 Task: Look for space in Newton Abbot, United Kingdom from 2nd June, 2023 to 9th June, 2023 for 5 adults in price range Rs.7000 to Rs.13000. Place can be shared room with 2 bedrooms having 5 beds and 2 bathrooms. Property type can be house, flat, guest house. Booking option can be shelf check-in. Required host language is English.
Action: Mouse moved to (479, 110)
Screenshot: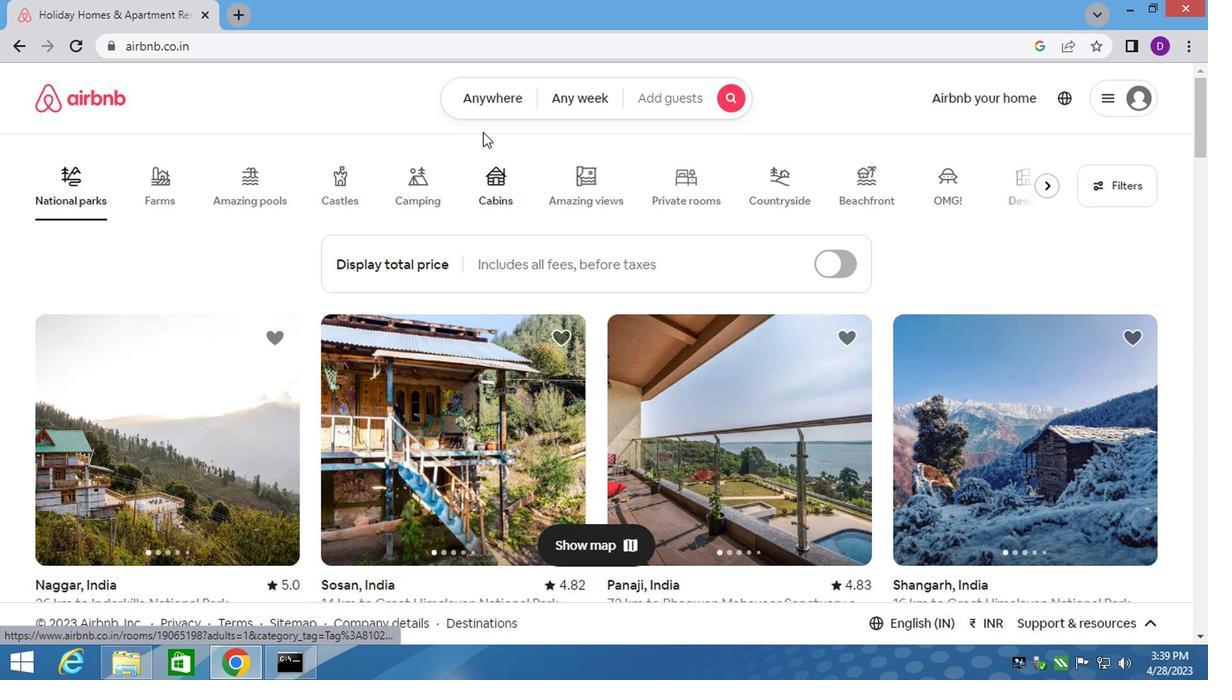 
Action: Mouse pressed left at (479, 110)
Screenshot: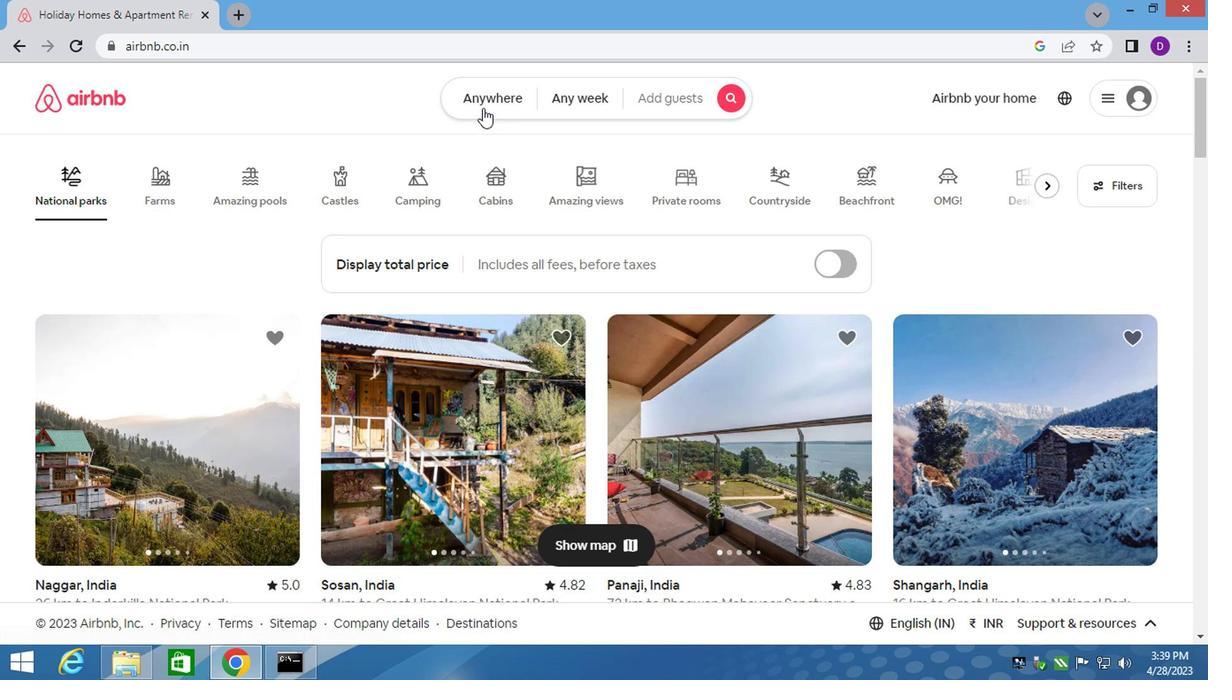 
Action: Mouse moved to (290, 176)
Screenshot: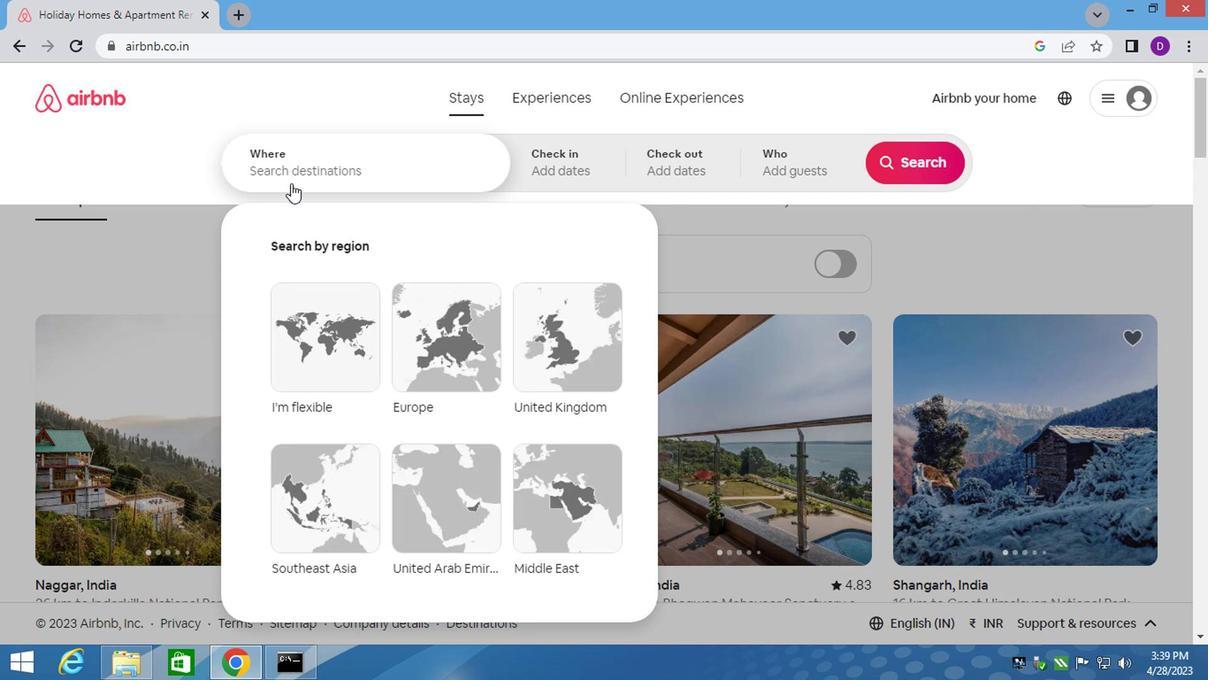 
Action: Mouse pressed left at (290, 176)
Screenshot: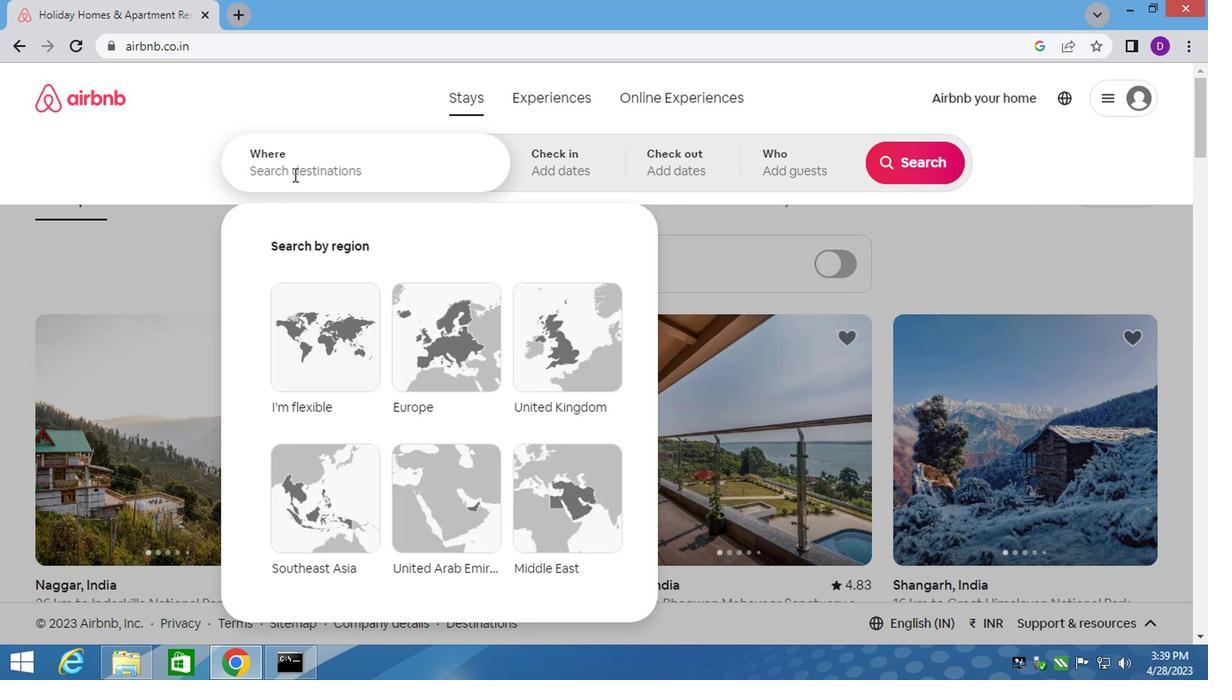 
Action: Mouse moved to (290, 176)
Screenshot: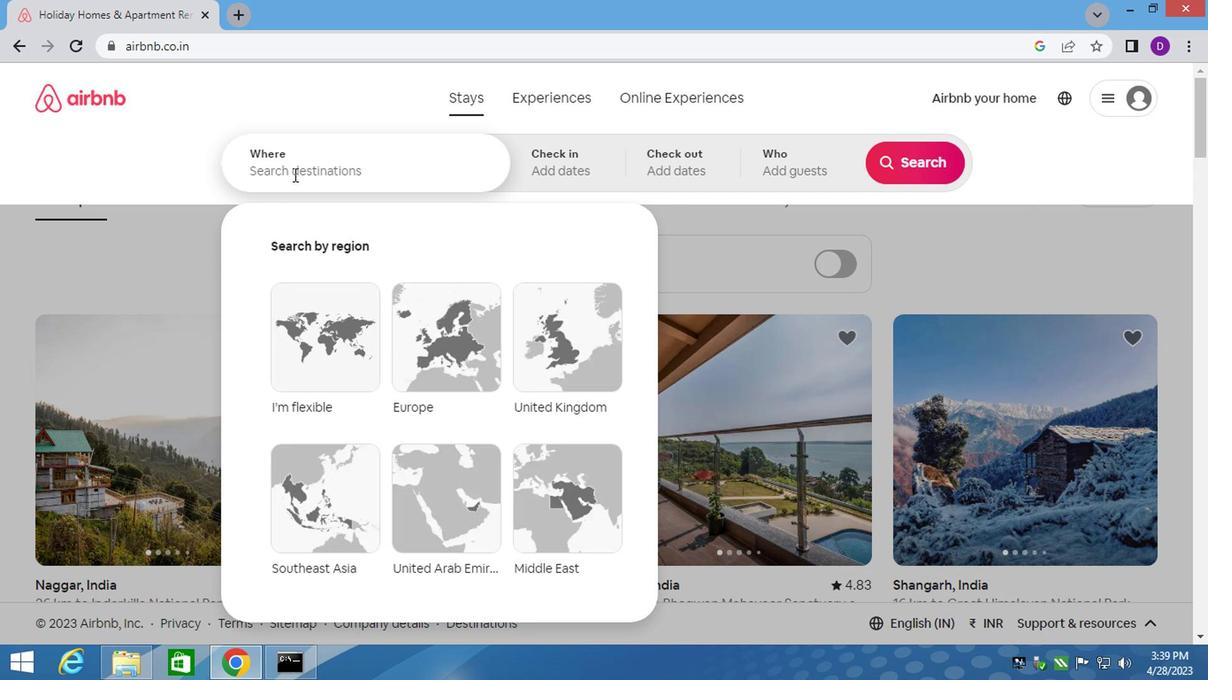 
Action: Key pressed newton<Key.space>abbot,<Key.space>united<Key.down><Key.enter>
Screenshot: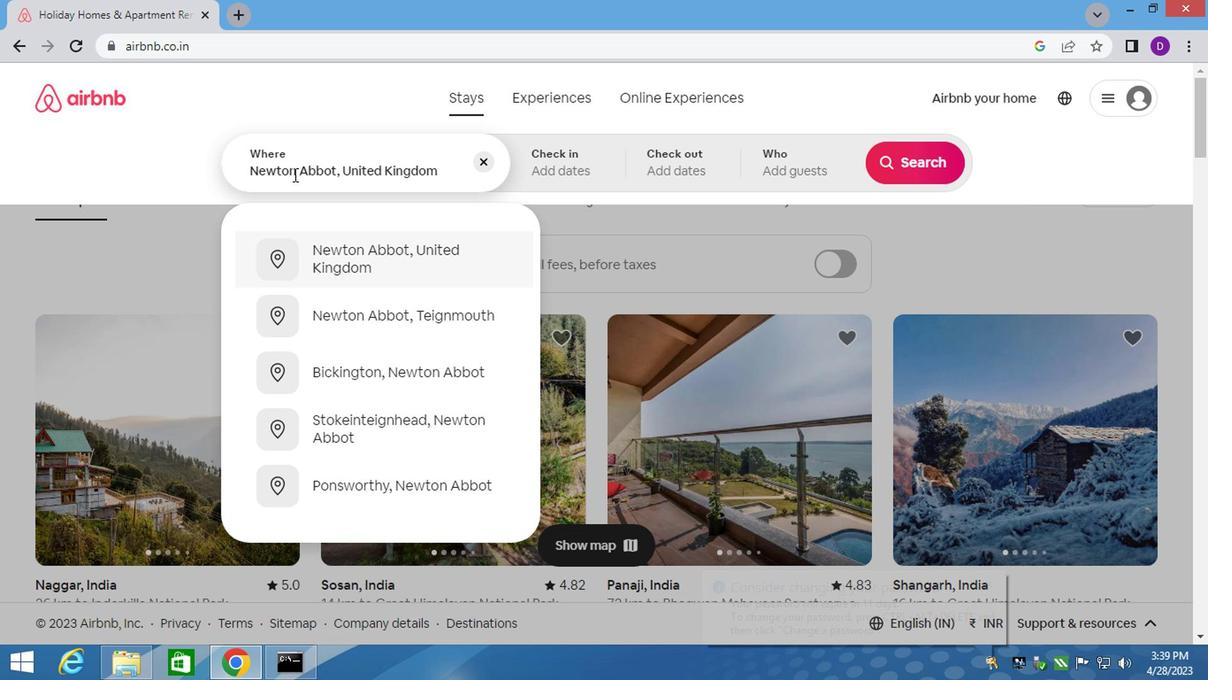 
Action: Mouse moved to (906, 307)
Screenshot: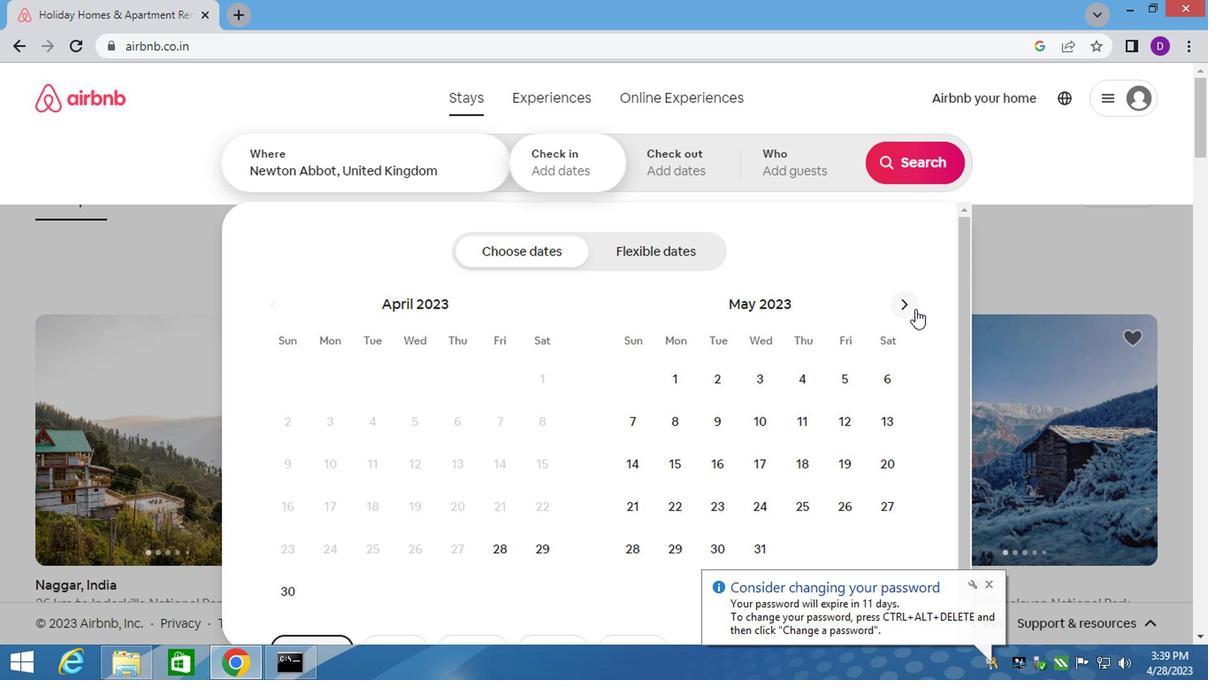 
Action: Mouse pressed left at (906, 307)
Screenshot: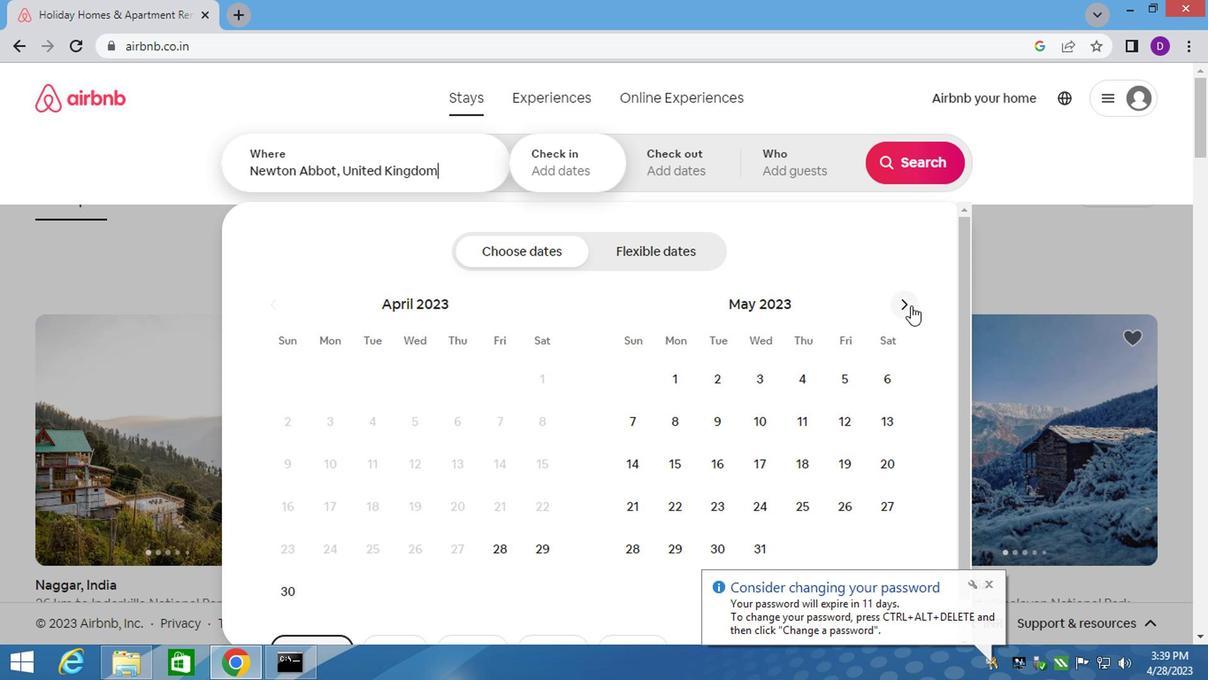 
Action: Mouse moved to (839, 369)
Screenshot: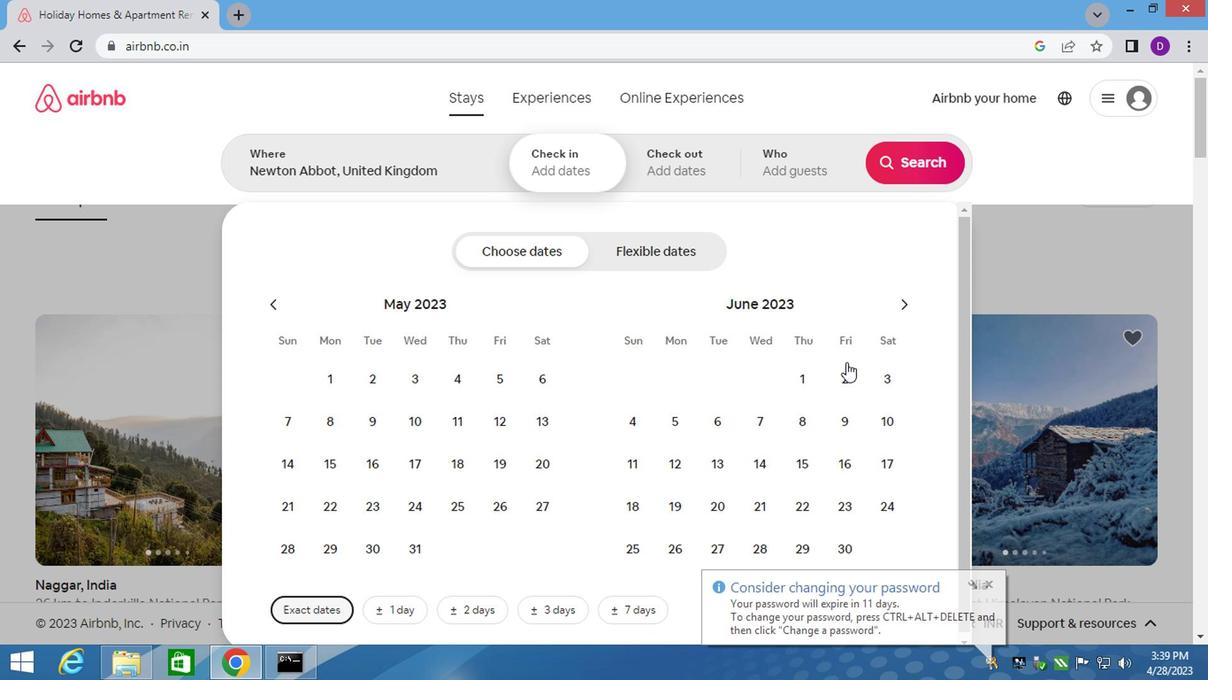 
Action: Mouse pressed left at (839, 369)
Screenshot: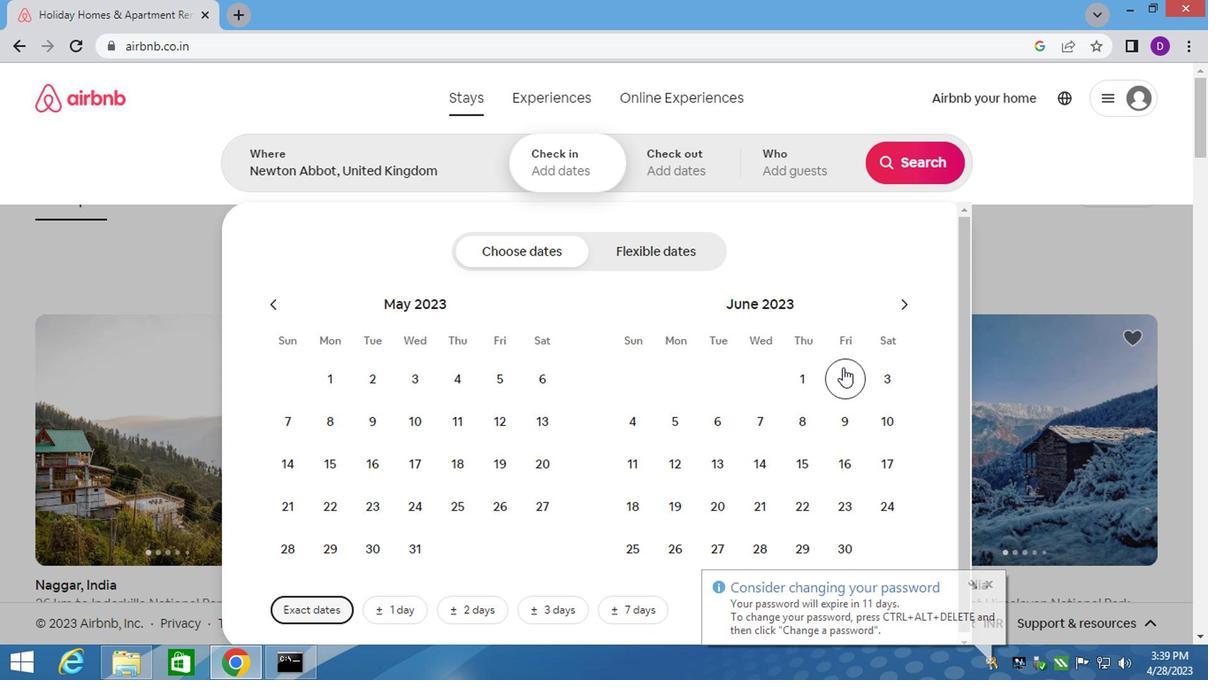 
Action: Mouse moved to (837, 415)
Screenshot: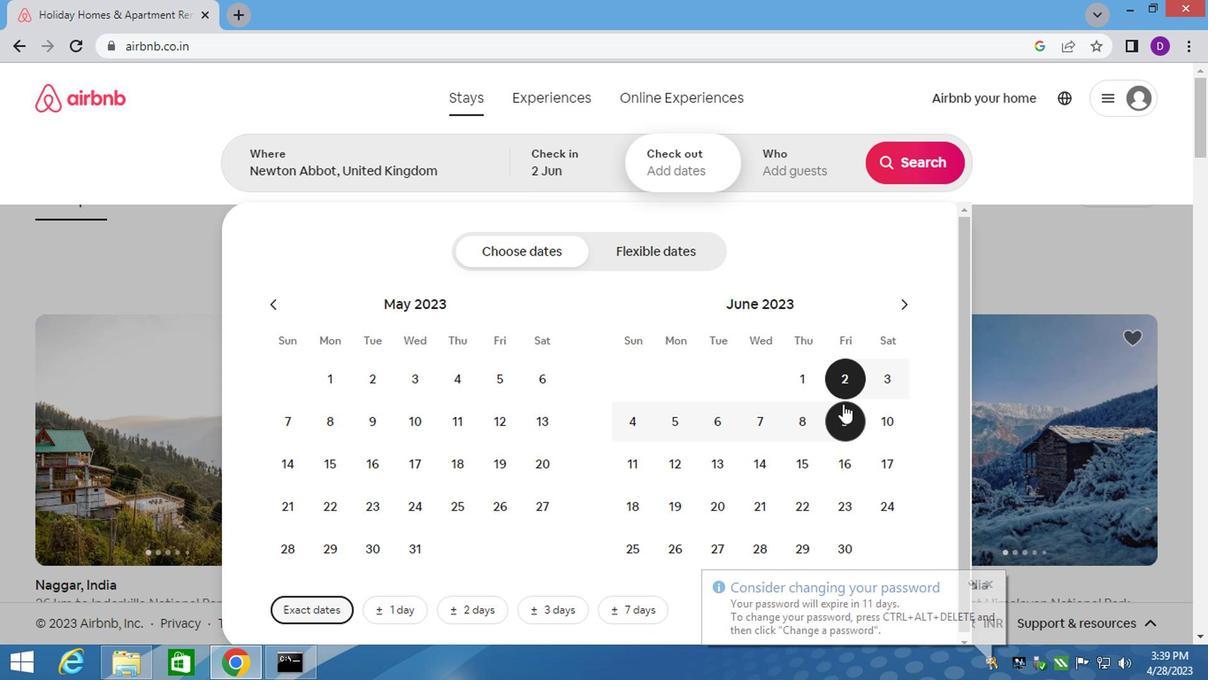
Action: Mouse pressed left at (837, 415)
Screenshot: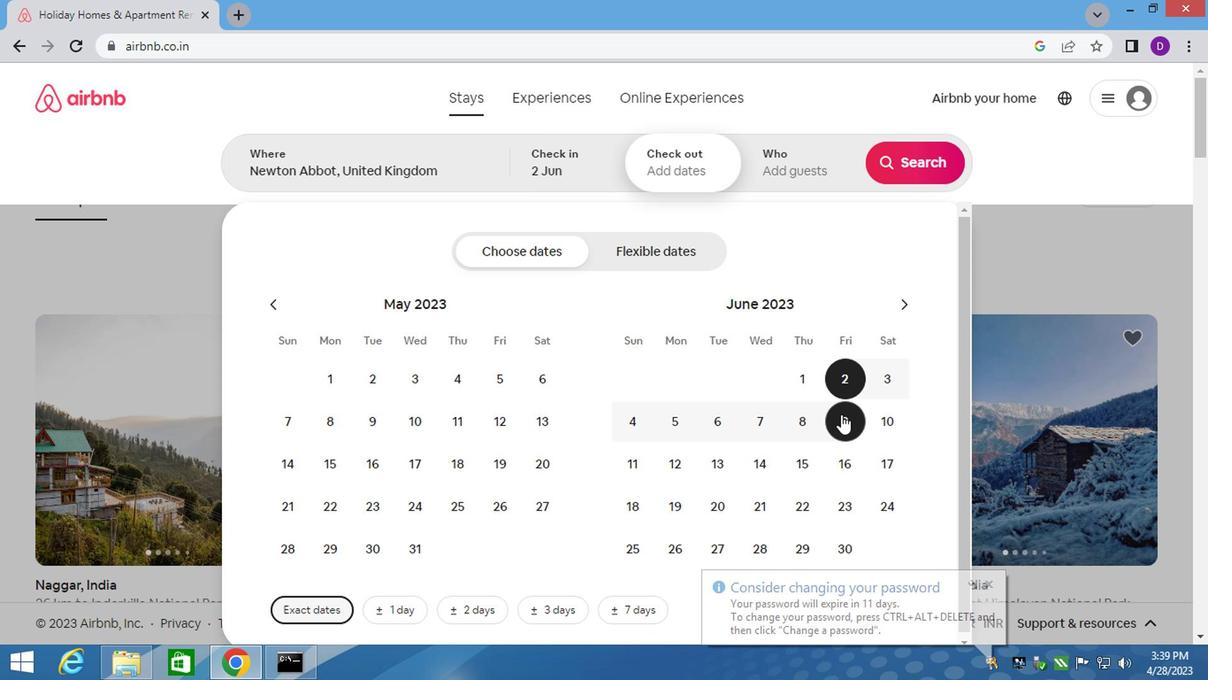 
Action: Mouse moved to (783, 175)
Screenshot: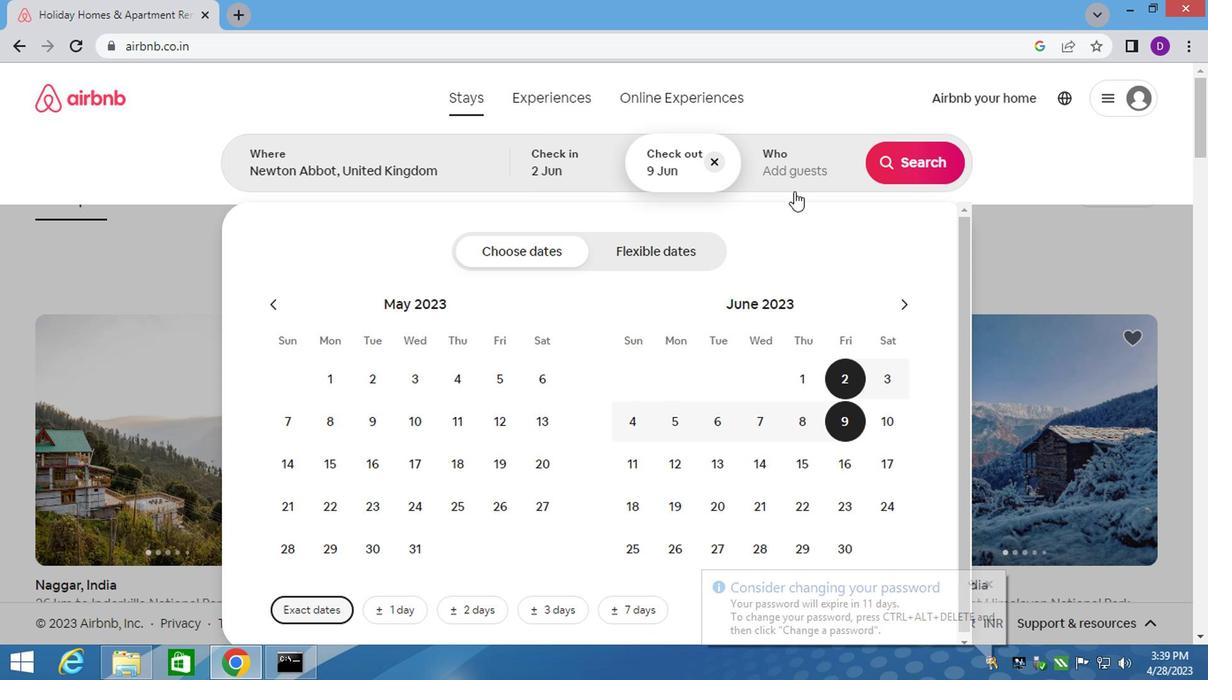 
Action: Mouse pressed left at (783, 175)
Screenshot: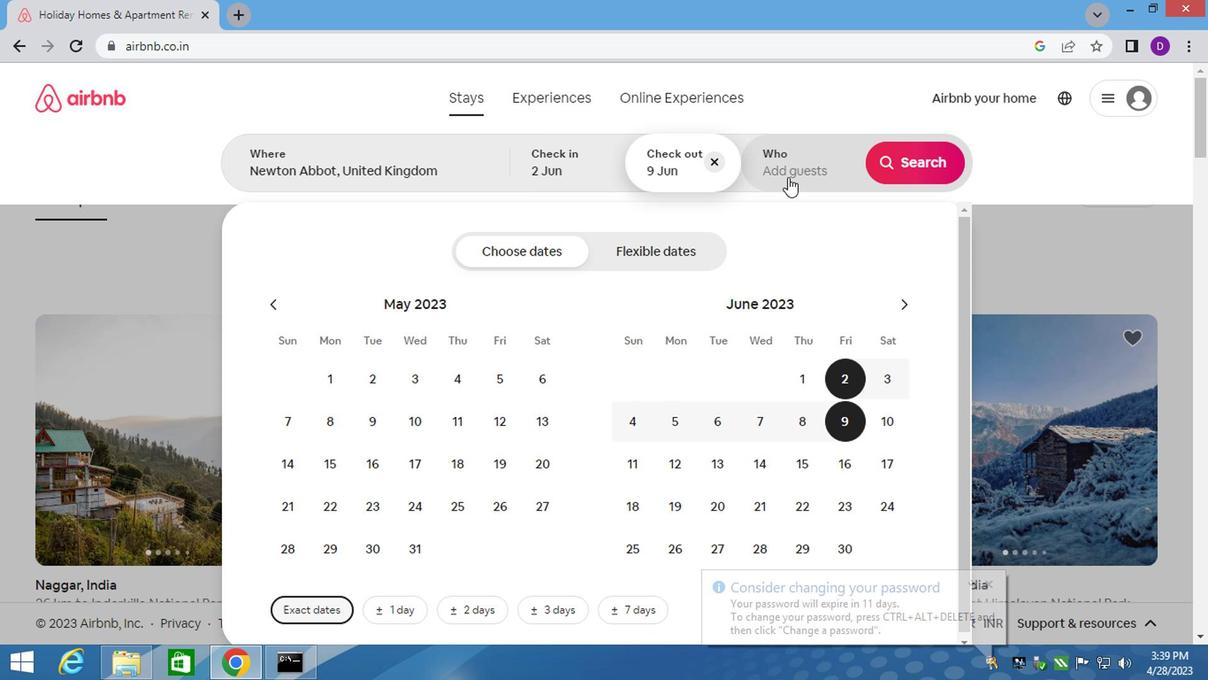 
Action: Mouse moved to (915, 256)
Screenshot: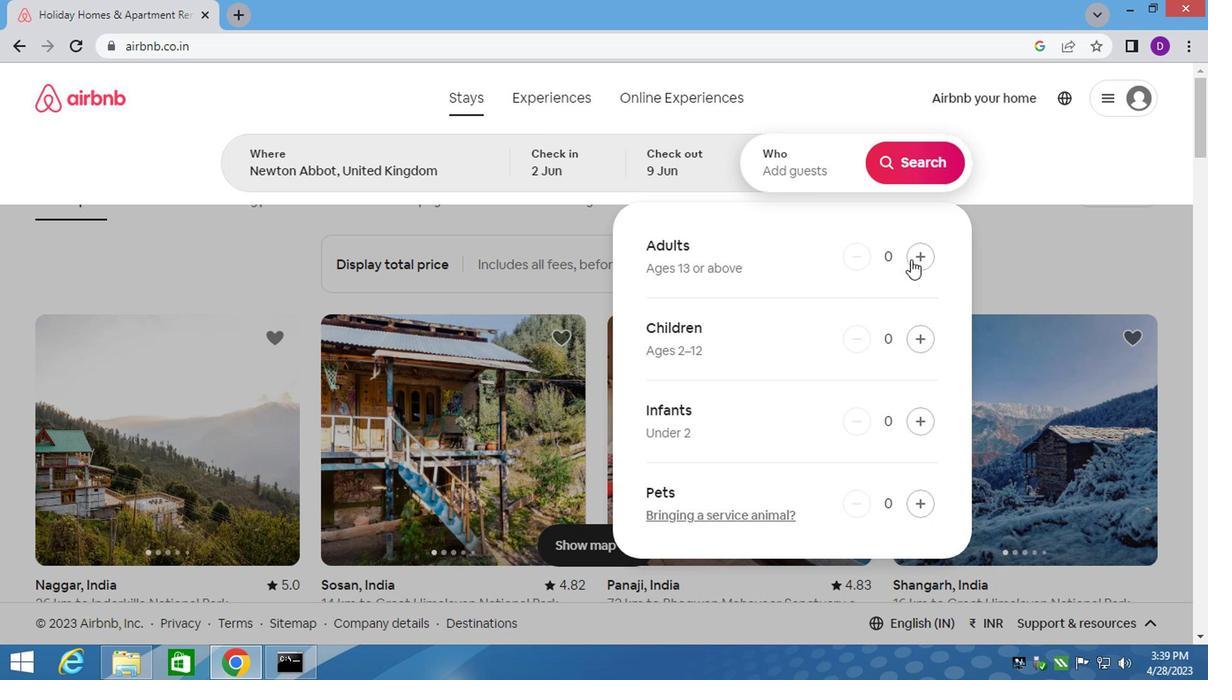 
Action: Mouse pressed left at (915, 256)
Screenshot: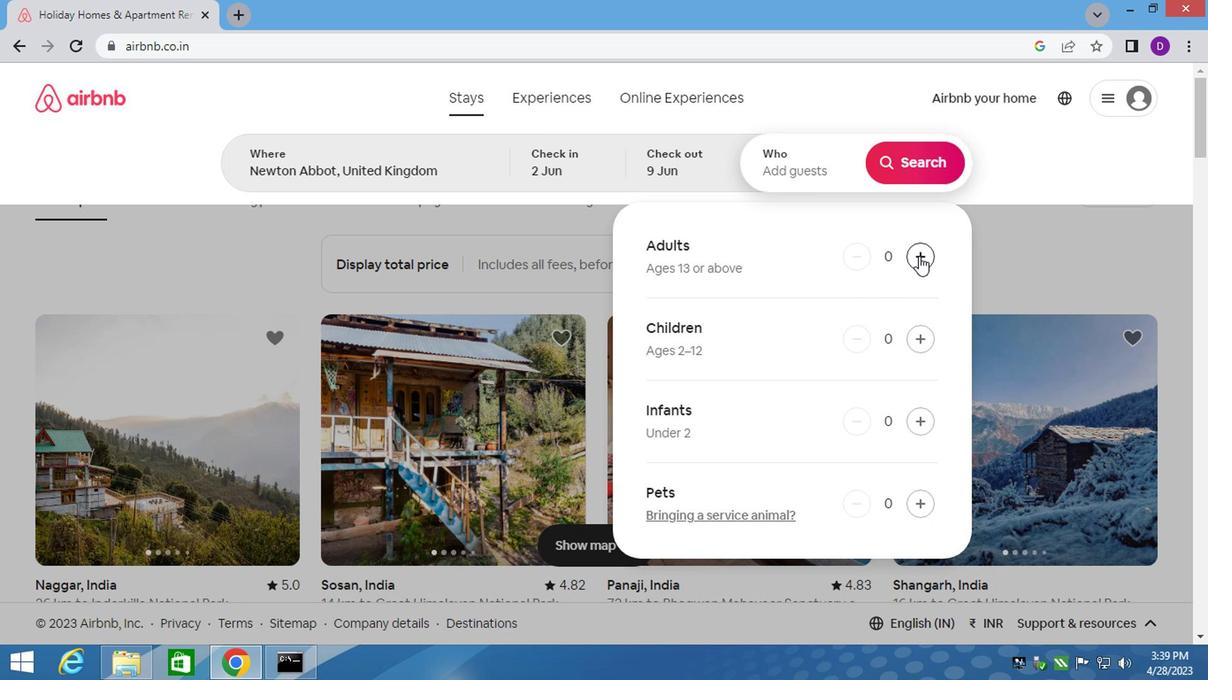 
Action: Mouse pressed left at (915, 256)
Screenshot: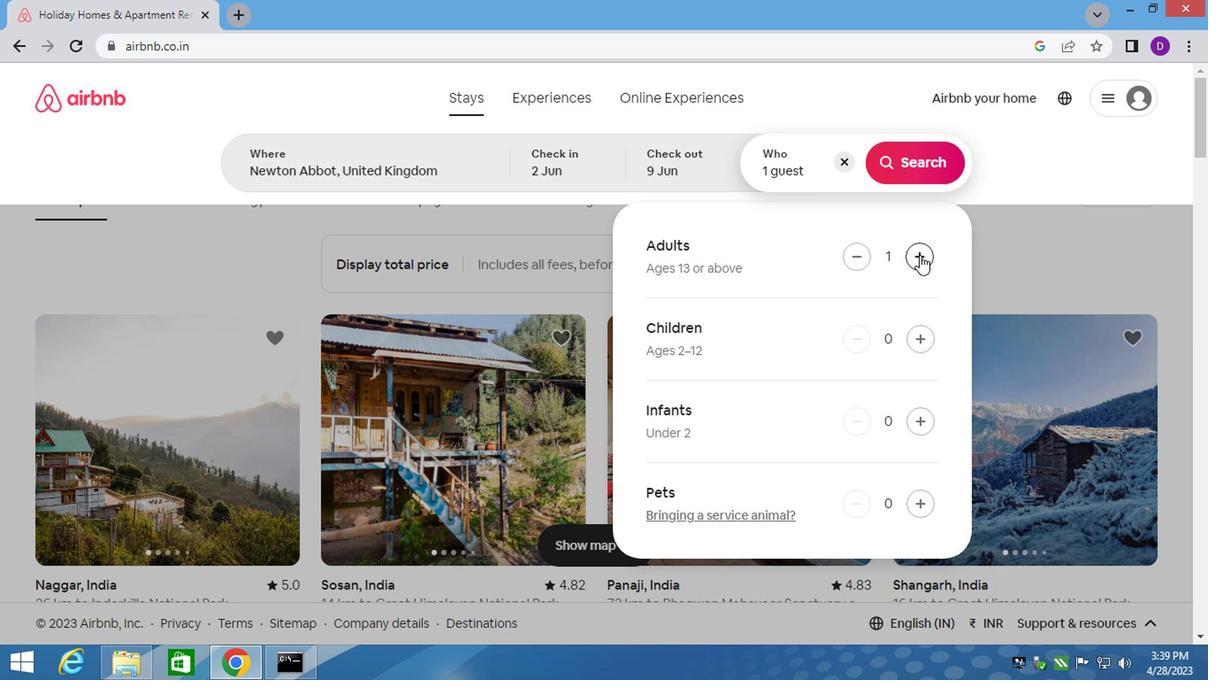 
Action: Mouse pressed left at (915, 256)
Screenshot: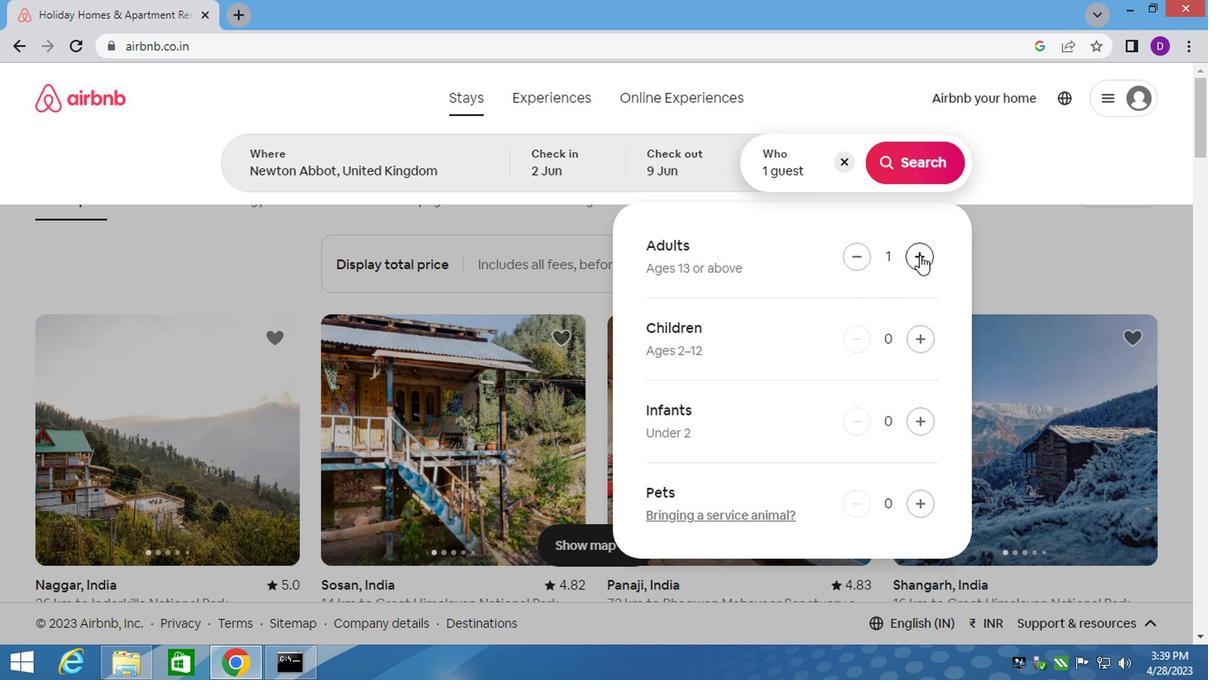 
Action: Mouse pressed left at (915, 256)
Screenshot: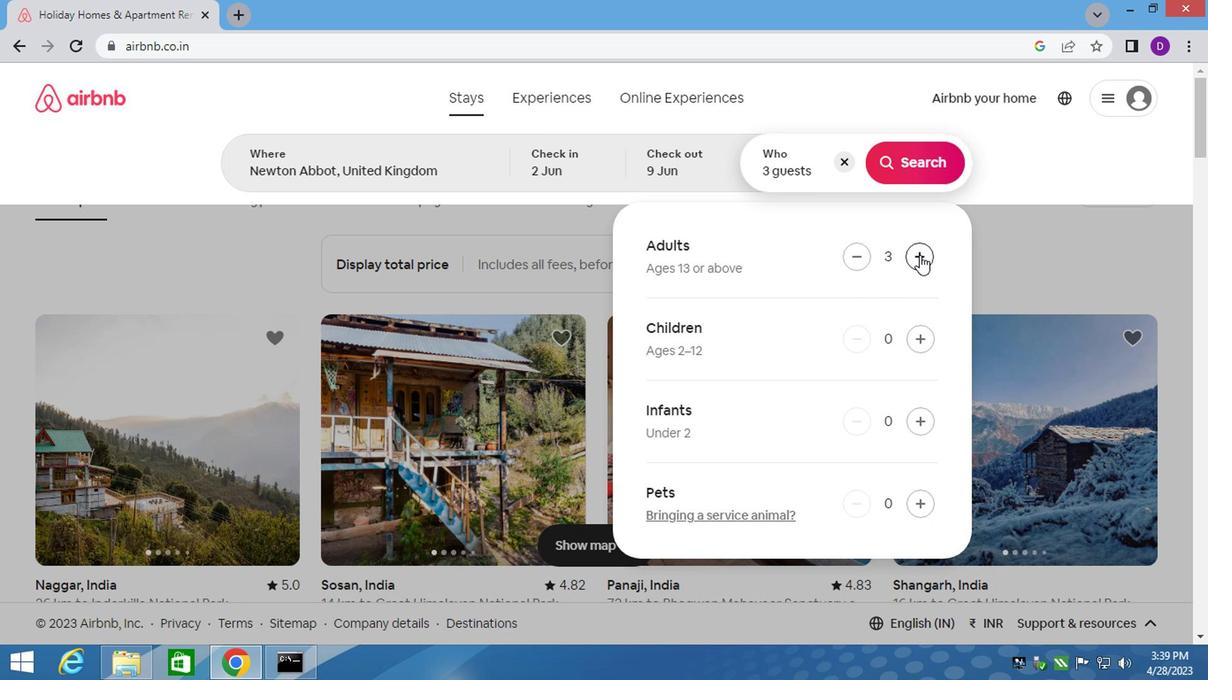 
Action: Mouse pressed left at (915, 256)
Screenshot: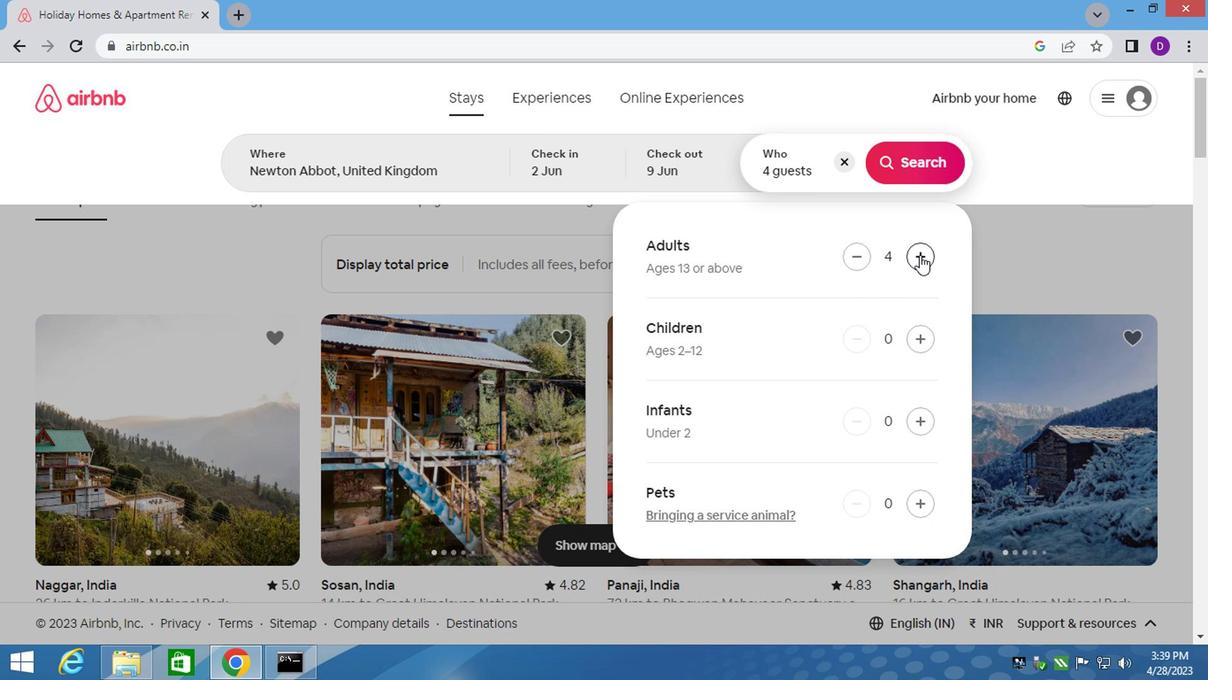 
Action: Mouse moved to (902, 167)
Screenshot: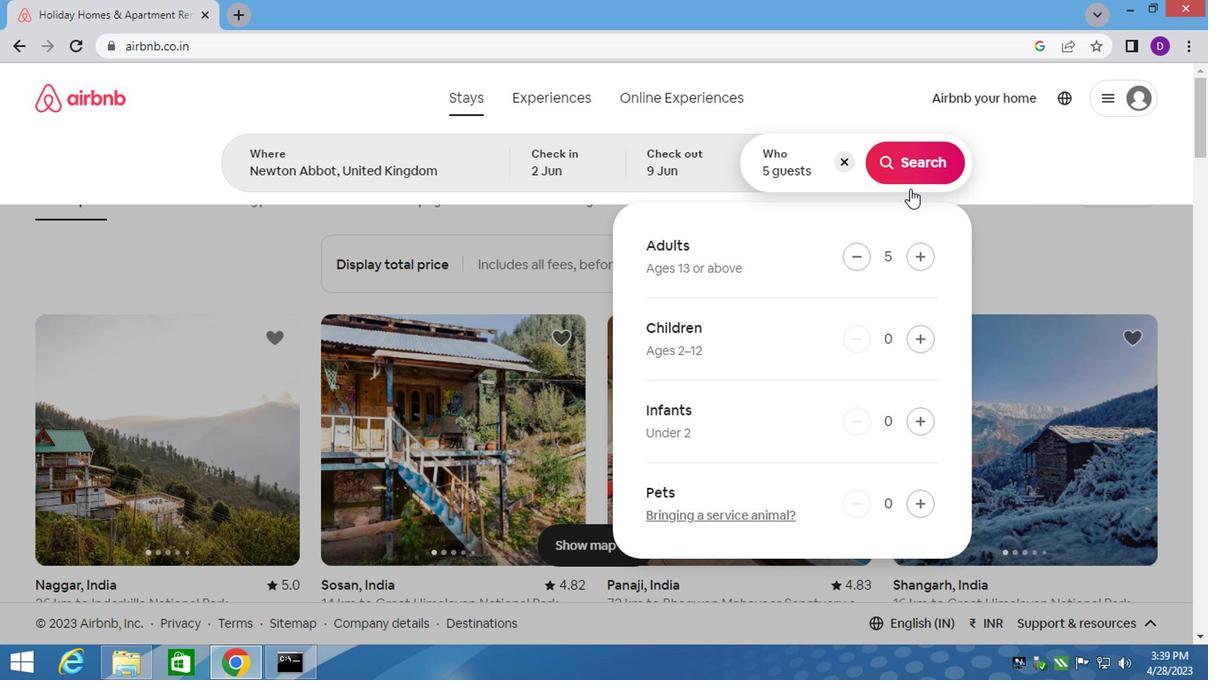 
Action: Mouse pressed left at (902, 167)
Screenshot: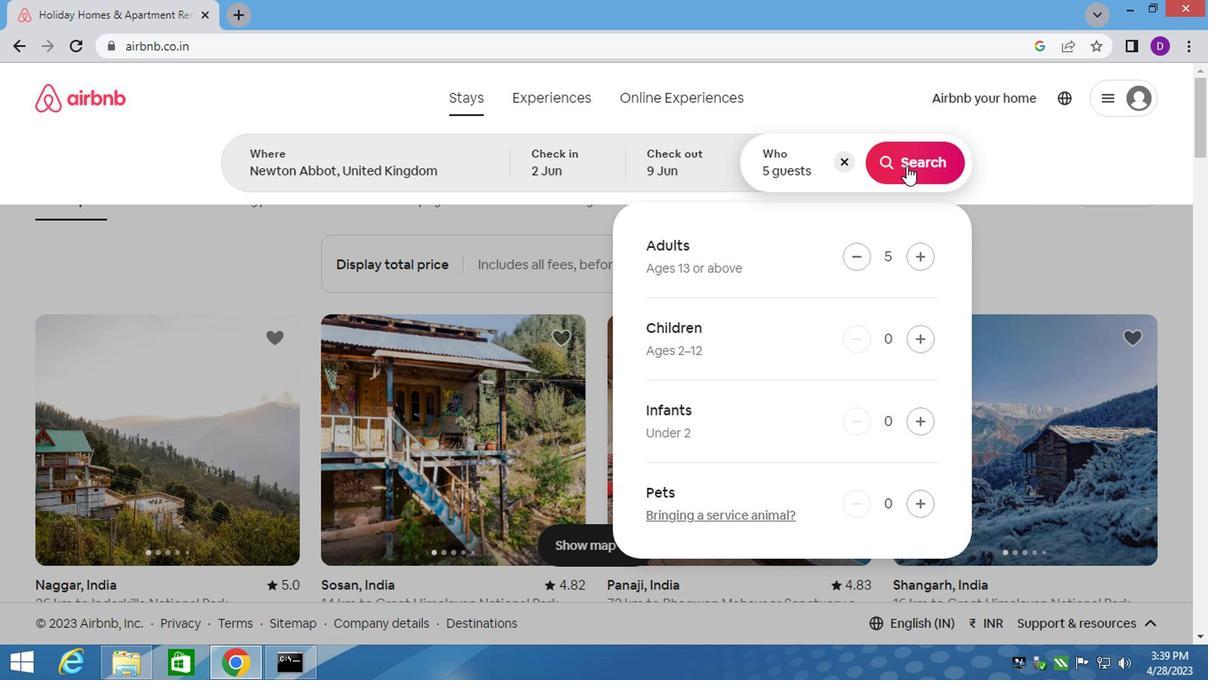 
Action: Mouse moved to (1120, 169)
Screenshot: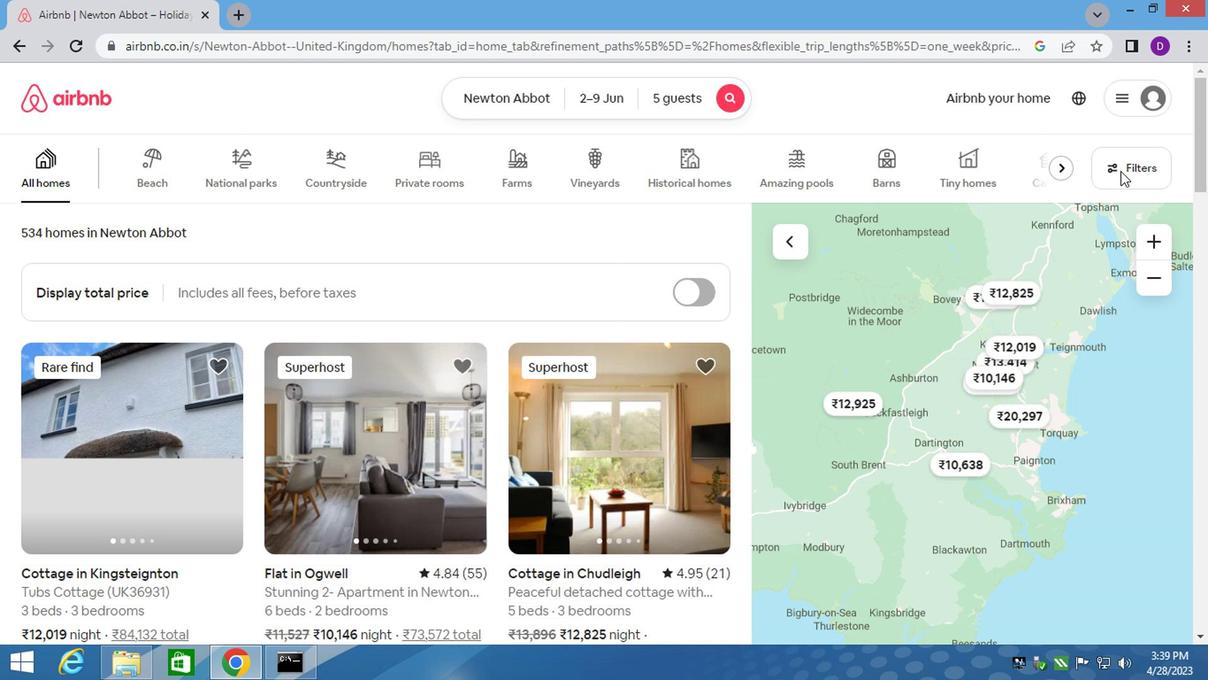 
Action: Mouse pressed left at (1120, 169)
Screenshot: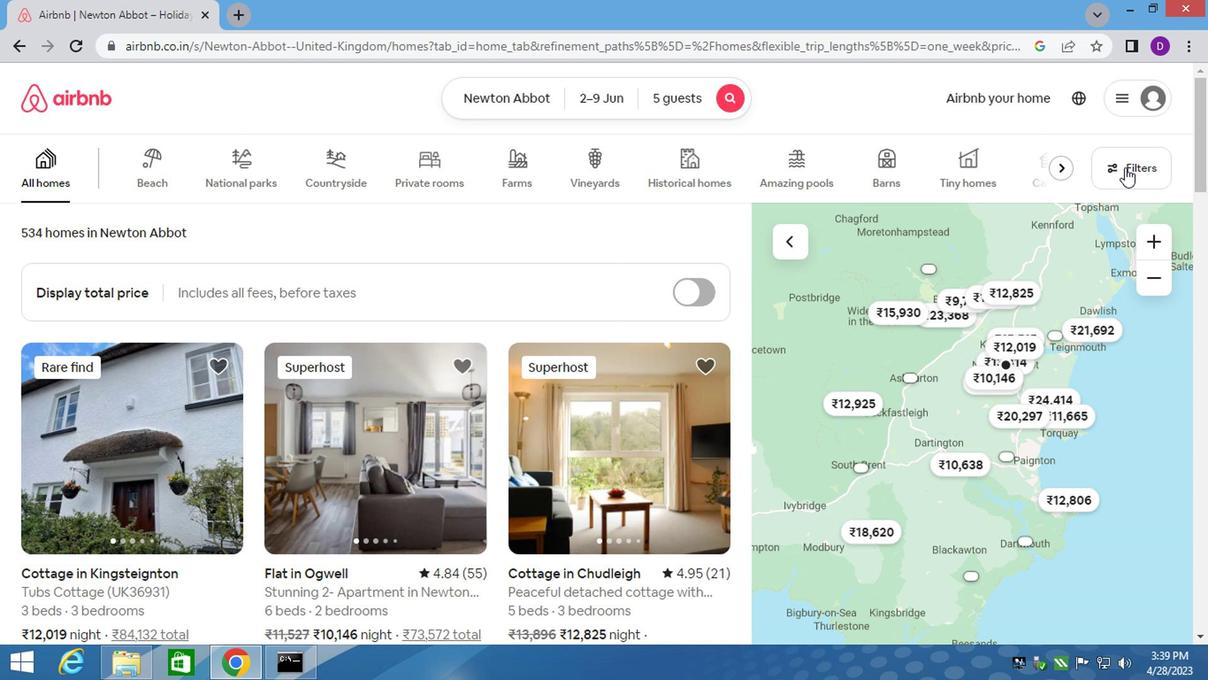 
Action: Mouse moved to (368, 393)
Screenshot: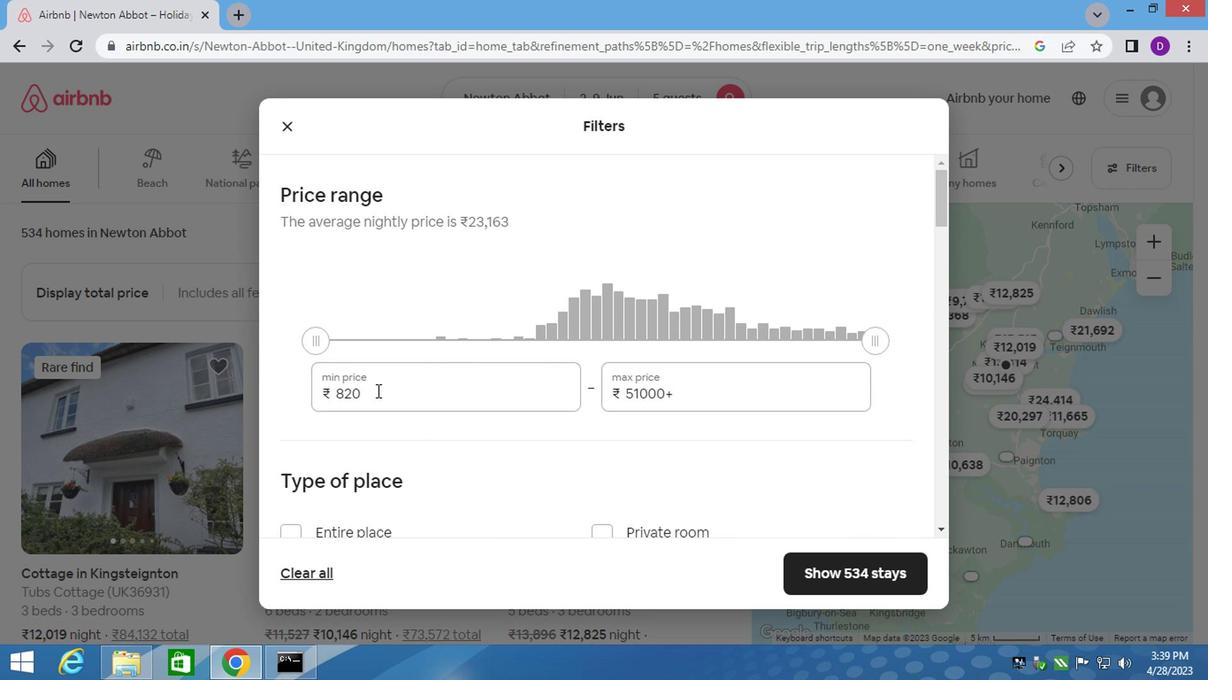 
Action: Mouse pressed left at (368, 393)
Screenshot: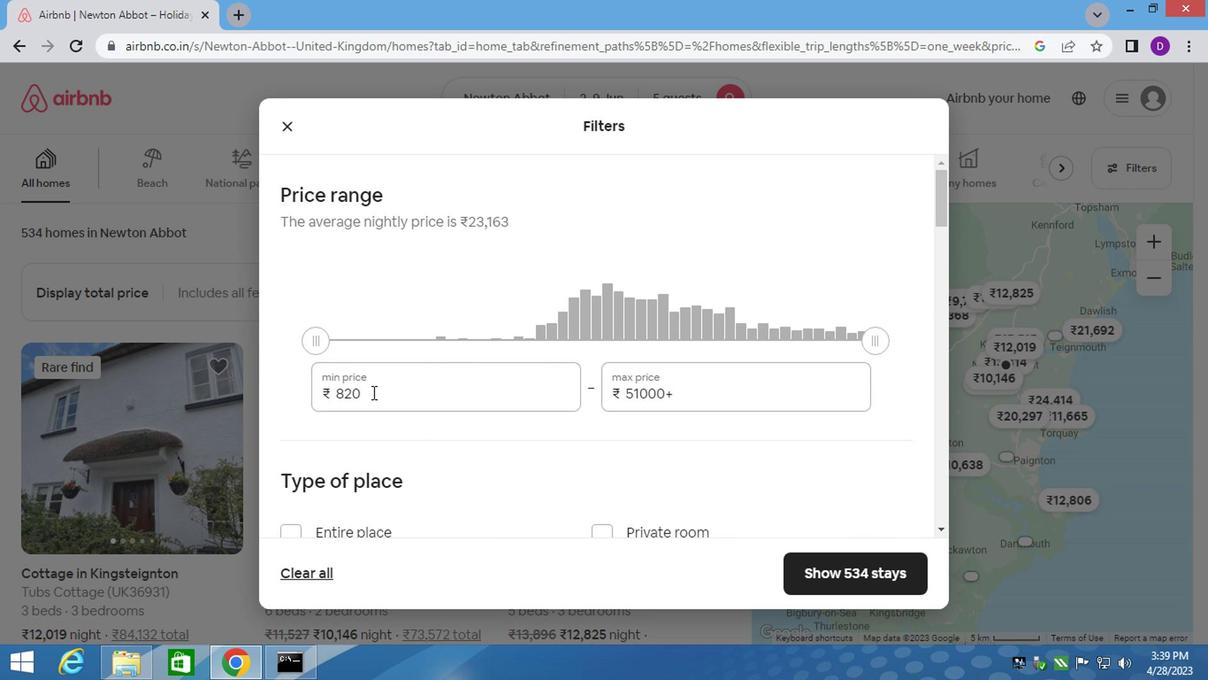 
Action: Mouse pressed left at (368, 393)
Screenshot: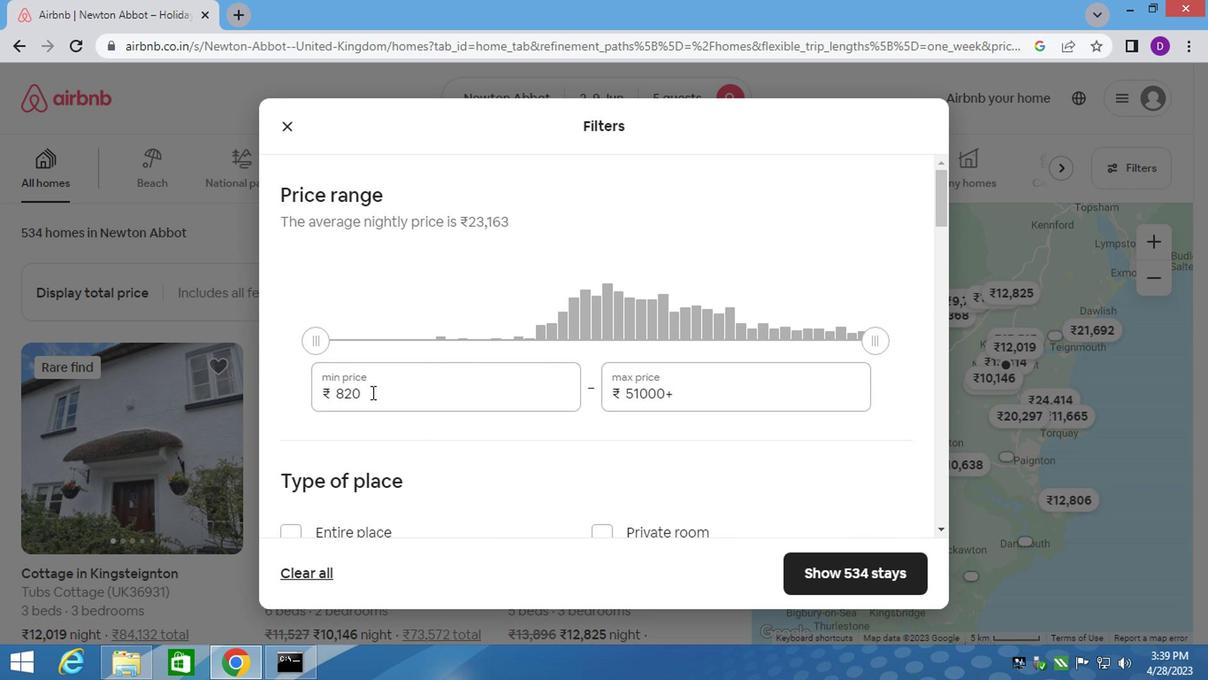 
Action: Key pressed 7000<Key.tab>13000
Screenshot: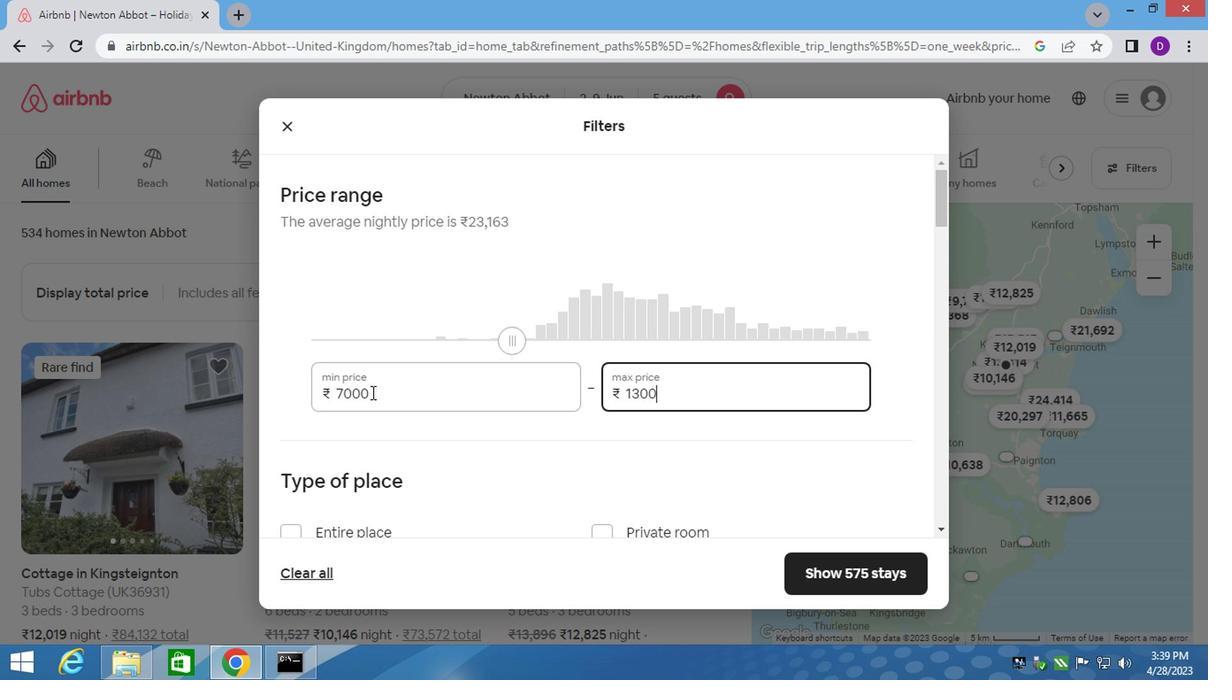 
Action: Mouse scrolled (368, 392) with delta (0, -1)
Screenshot: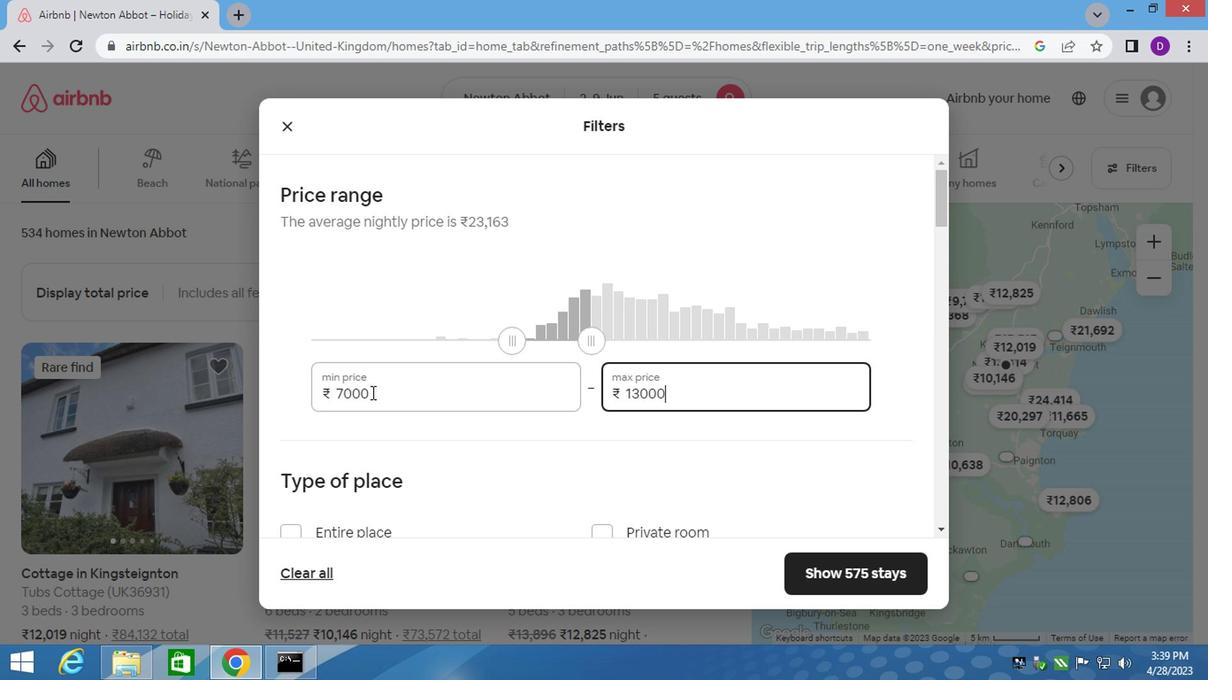 
Action: Mouse scrolled (368, 392) with delta (0, -1)
Screenshot: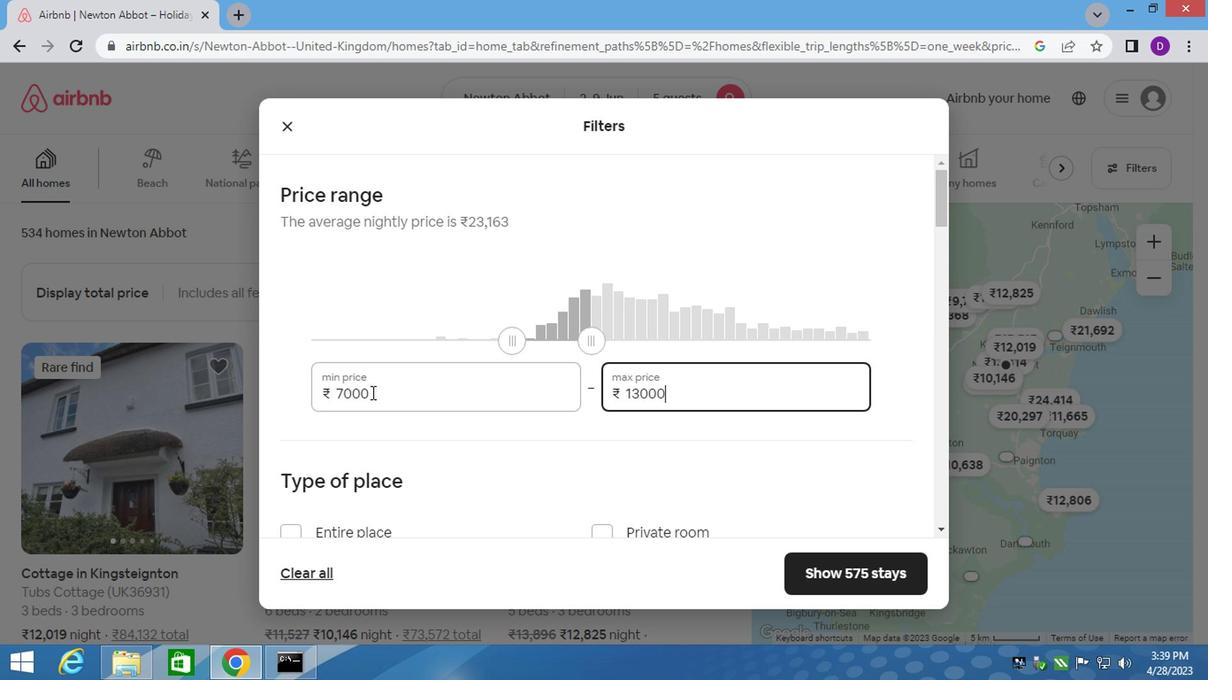 
Action: Mouse moved to (292, 433)
Screenshot: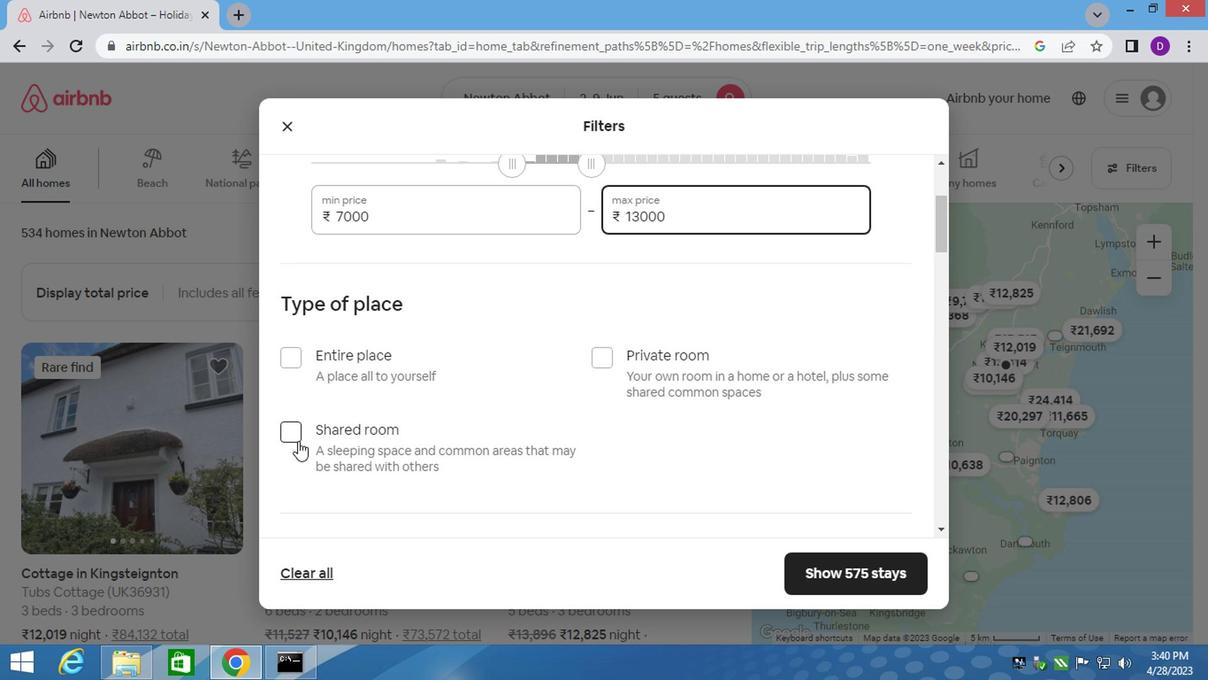 
Action: Mouse pressed left at (292, 433)
Screenshot: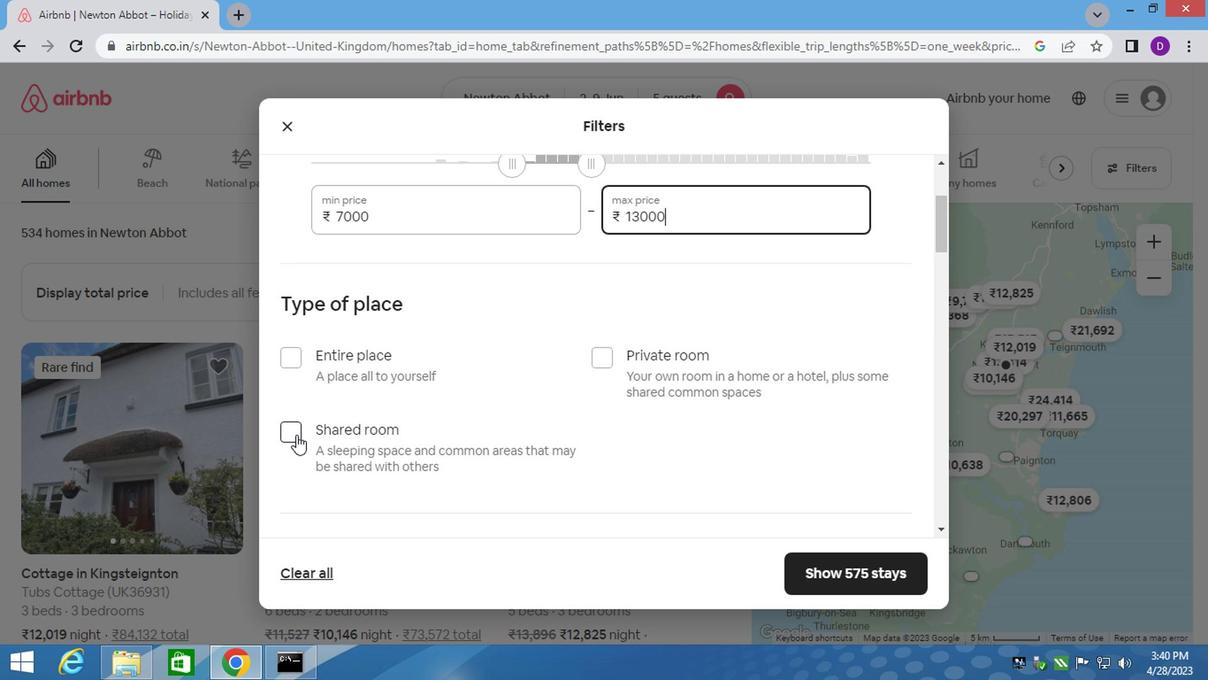 
Action: Mouse scrolled (292, 431) with delta (0, -1)
Screenshot: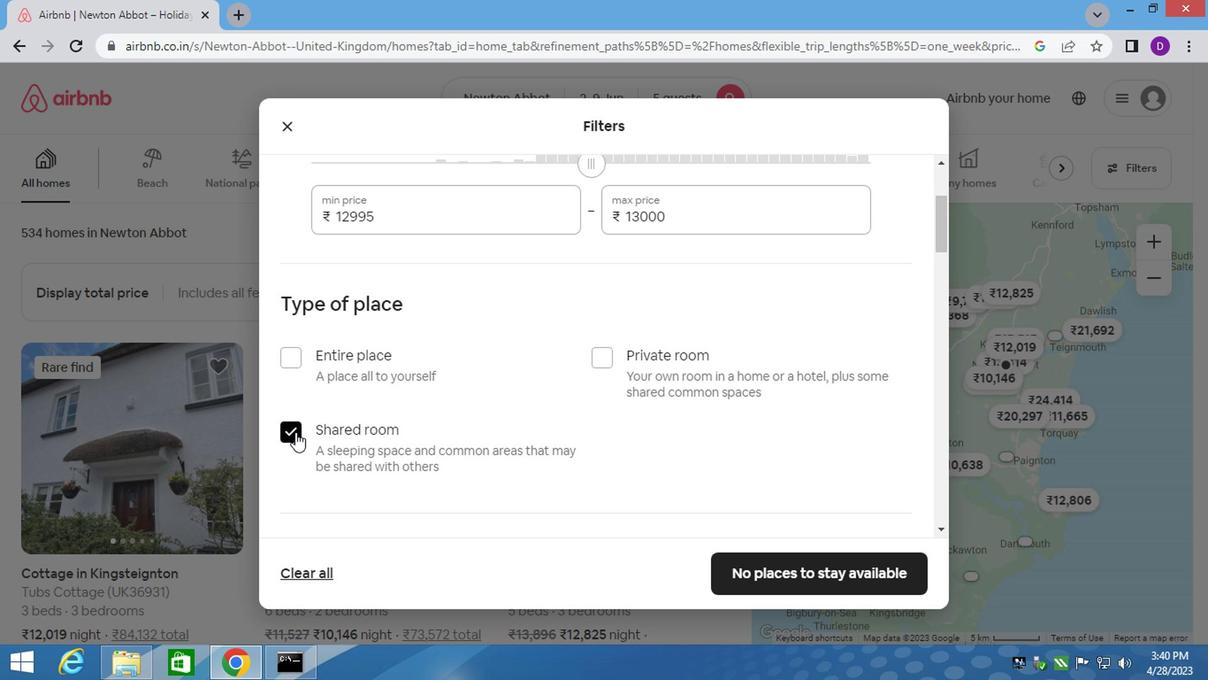 
Action: Mouse moved to (416, 438)
Screenshot: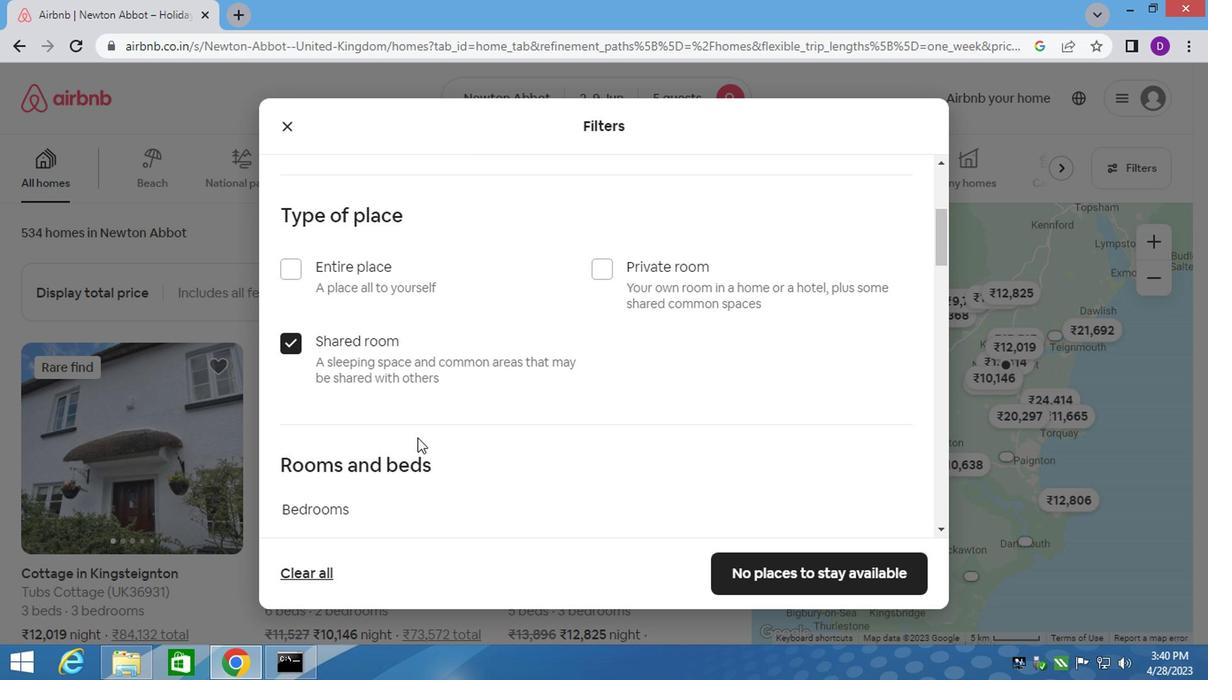 
Action: Mouse scrolled (416, 437) with delta (0, 0)
Screenshot: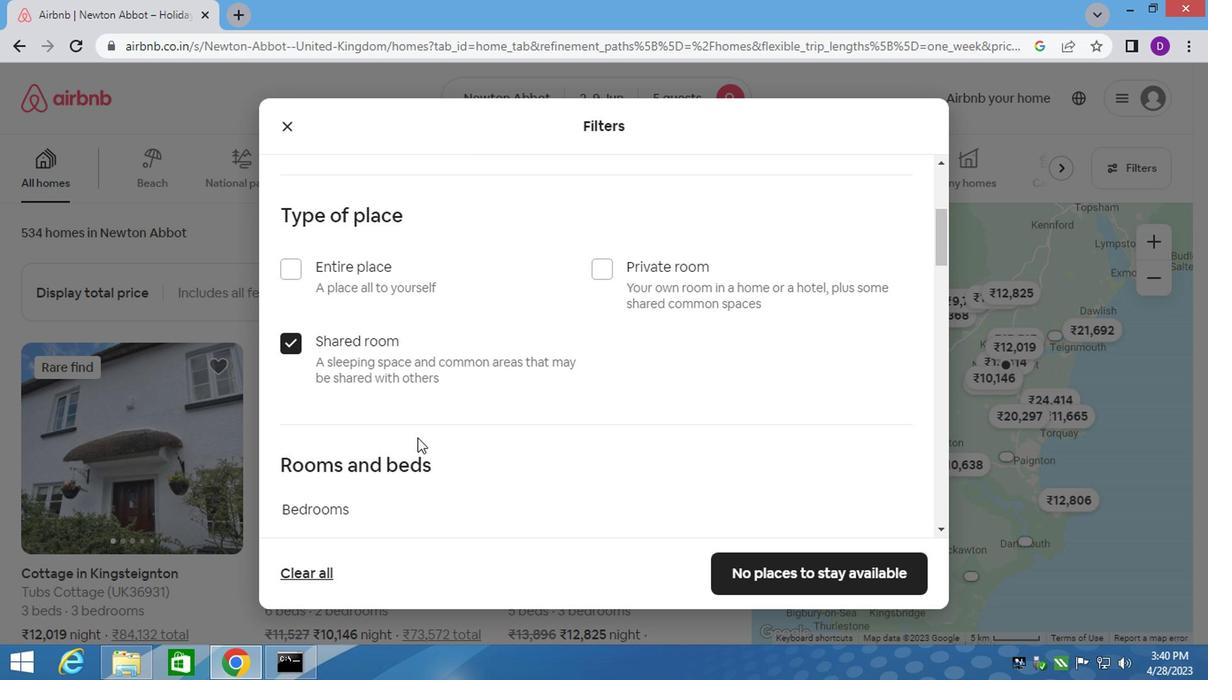 
Action: Mouse scrolled (416, 437) with delta (0, 0)
Screenshot: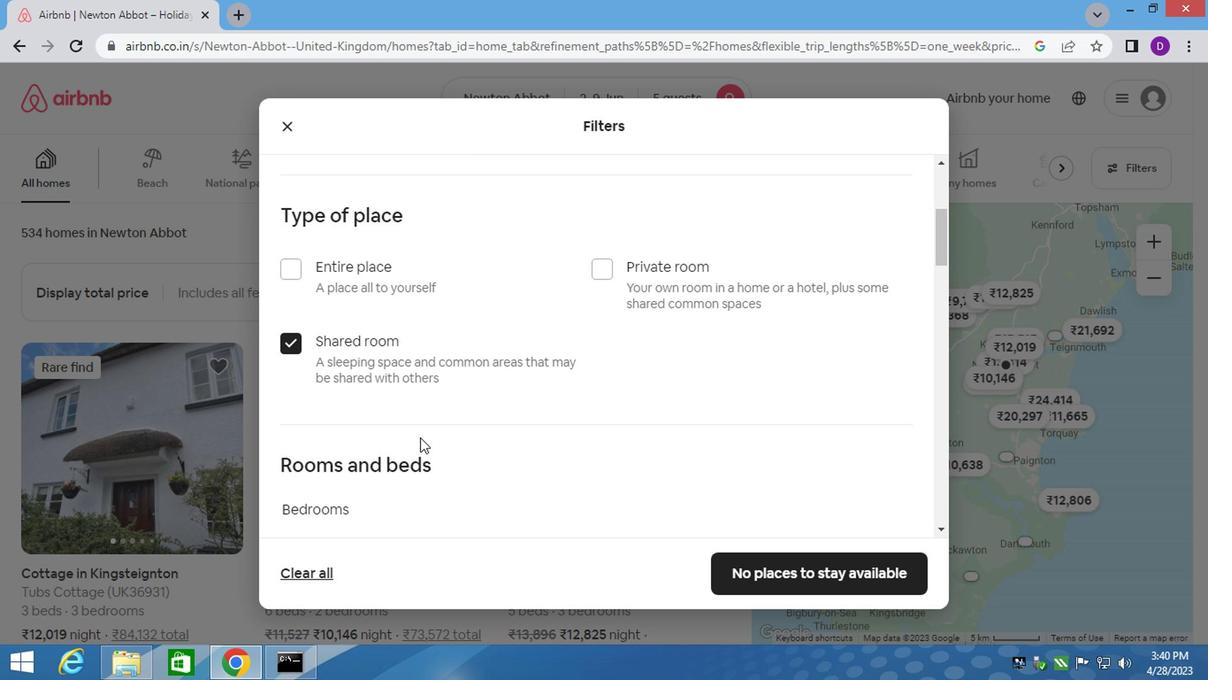 
Action: Mouse moved to (439, 380)
Screenshot: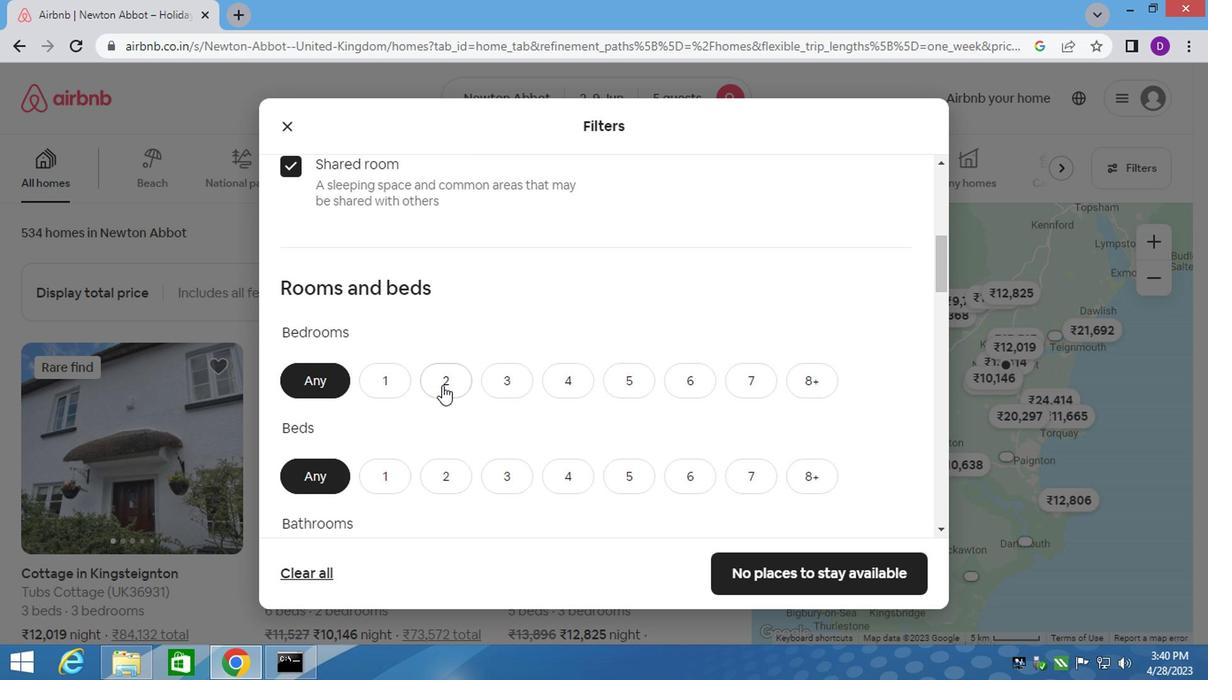 
Action: Mouse pressed left at (439, 380)
Screenshot: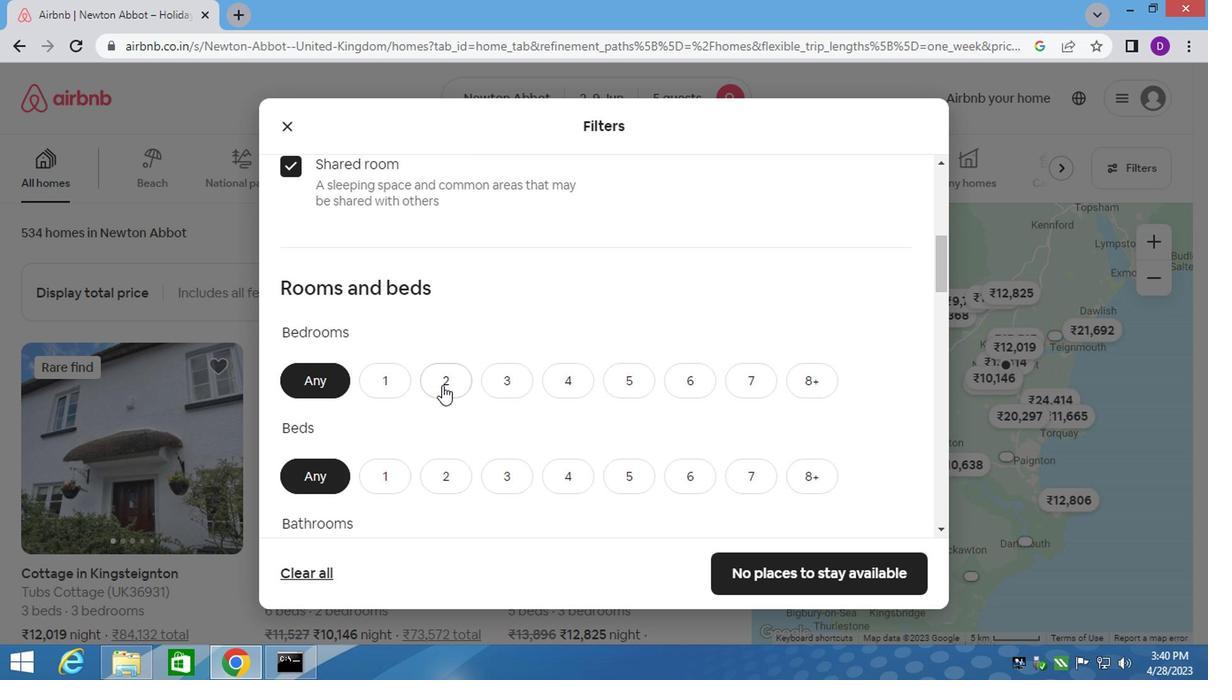 
Action: Mouse moved to (443, 402)
Screenshot: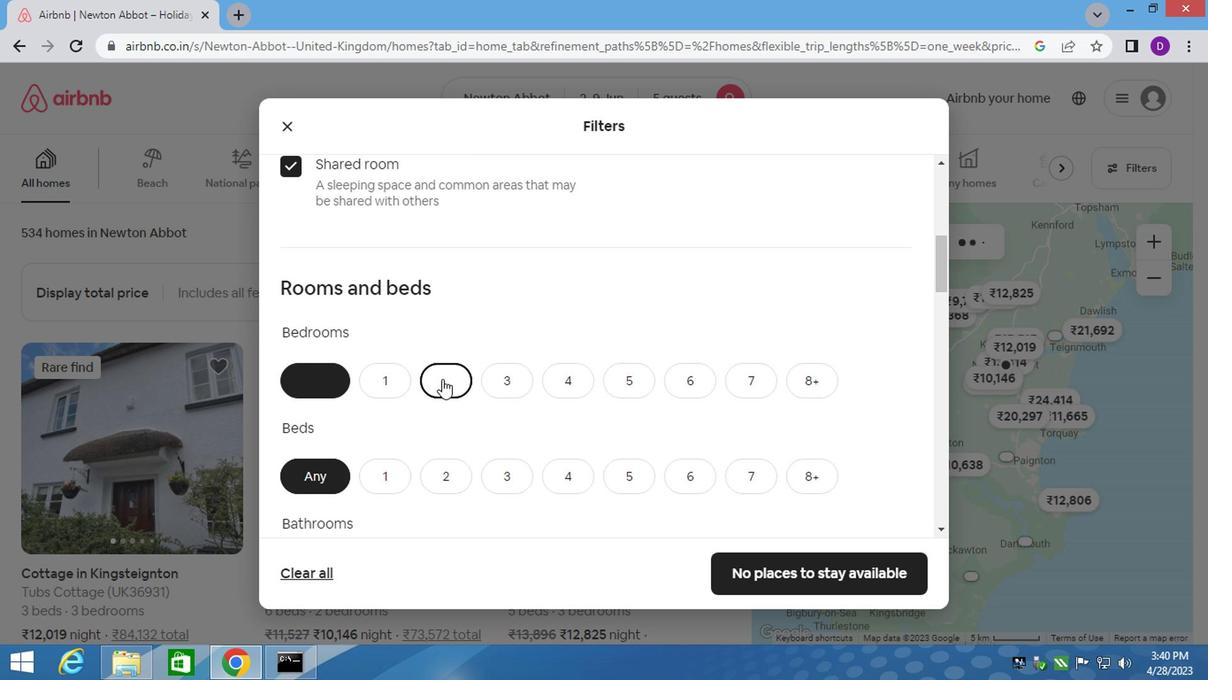 
Action: Mouse scrolled (443, 402) with delta (0, 0)
Screenshot: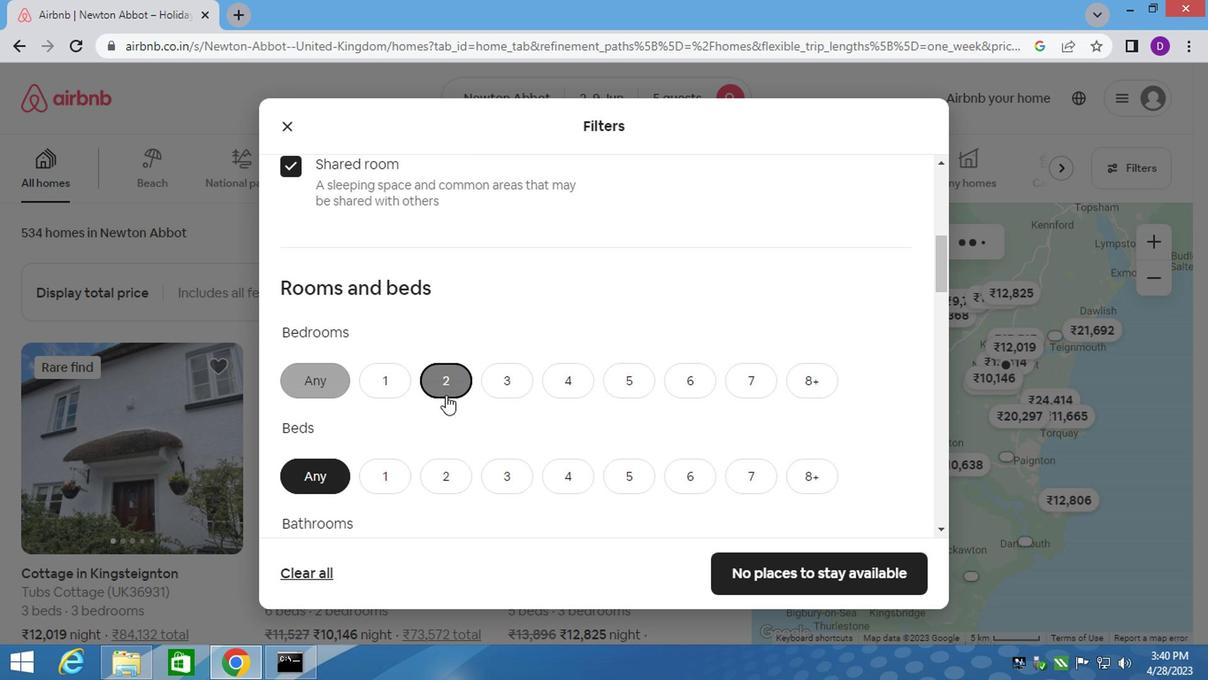 
Action: Mouse moved to (613, 394)
Screenshot: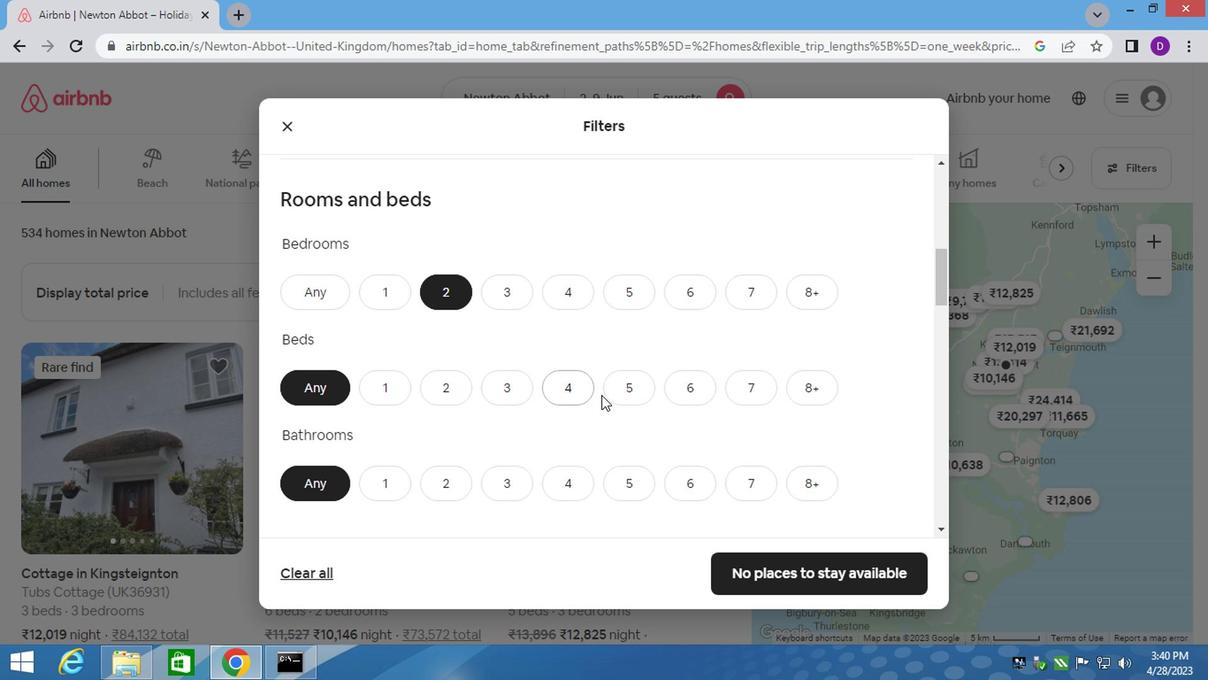 
Action: Mouse pressed left at (613, 394)
Screenshot: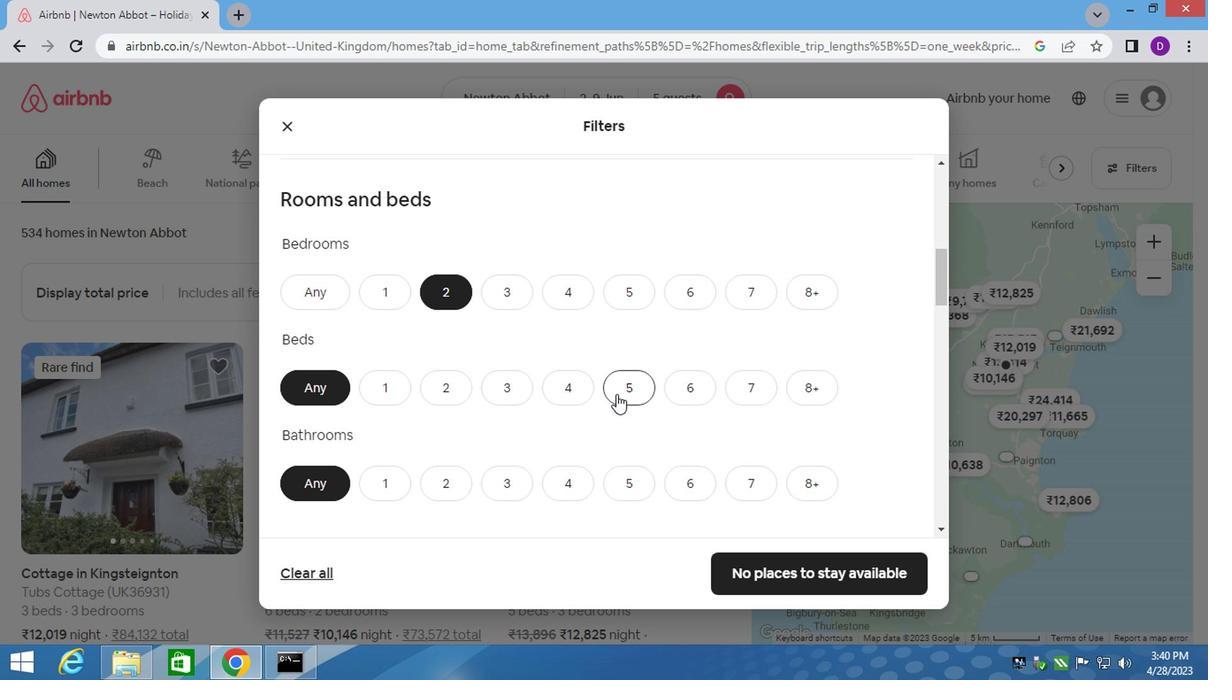 
Action: Mouse moved to (445, 480)
Screenshot: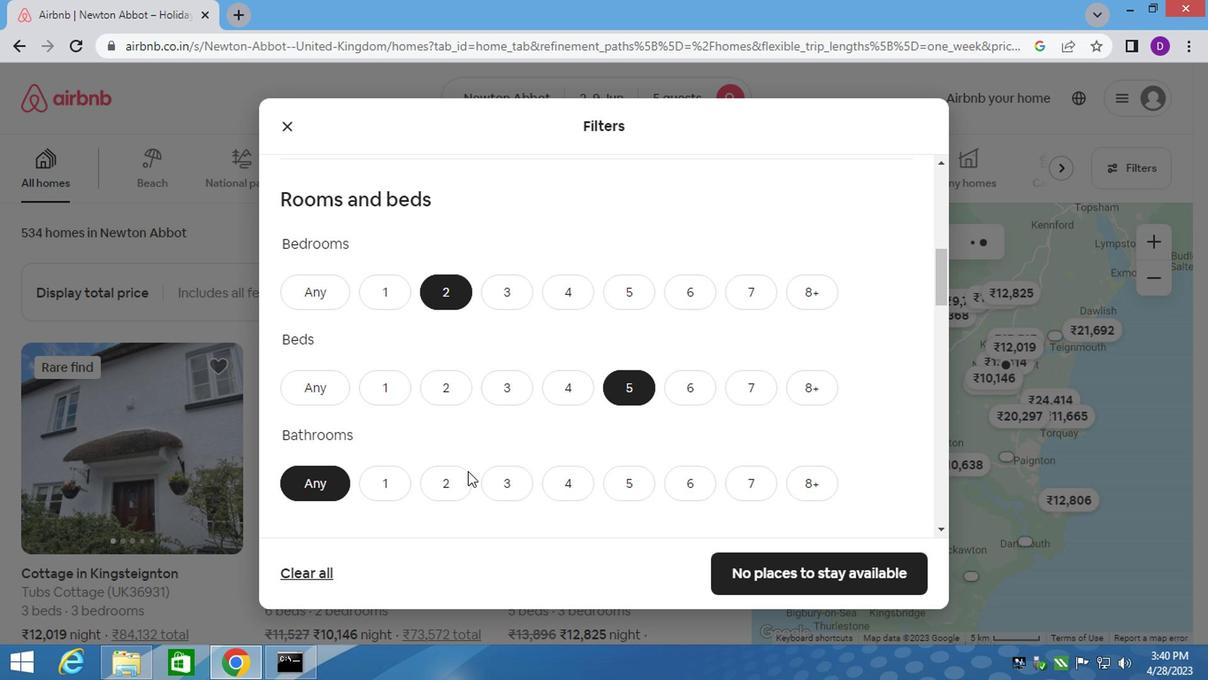 
Action: Mouse pressed left at (445, 480)
Screenshot: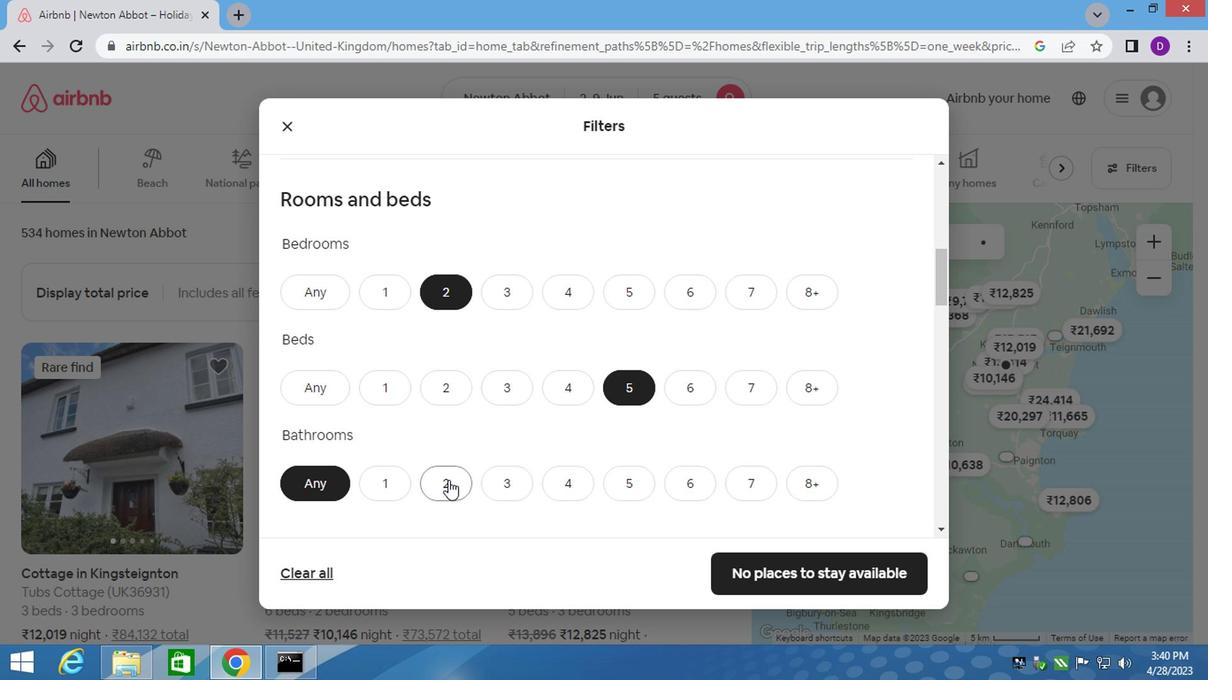 
Action: Mouse scrolled (445, 479) with delta (0, 0)
Screenshot: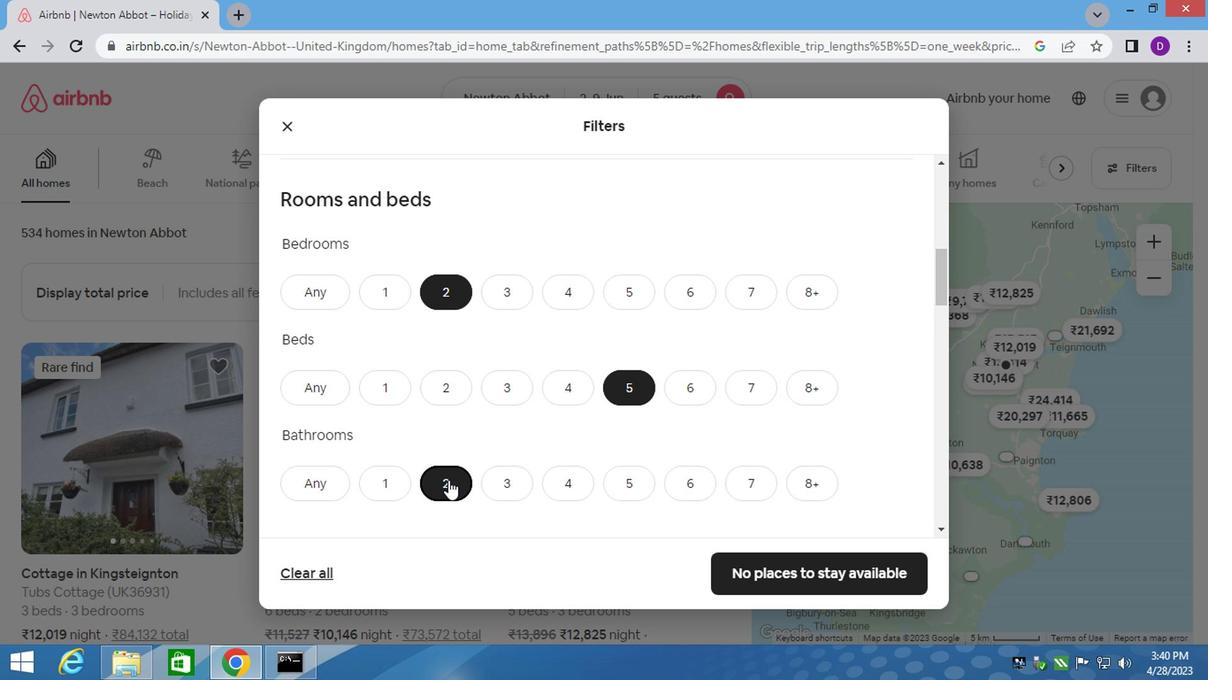 
Action: Mouse scrolled (445, 479) with delta (0, 0)
Screenshot: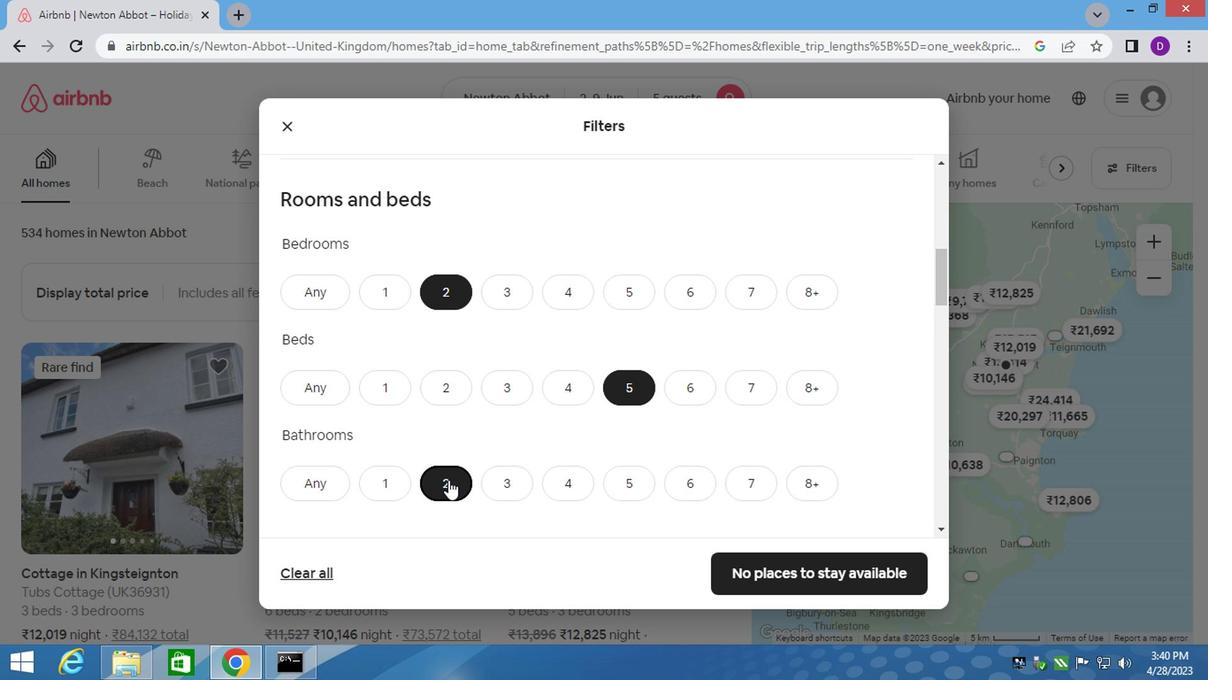 
Action: Mouse scrolled (445, 479) with delta (0, 0)
Screenshot: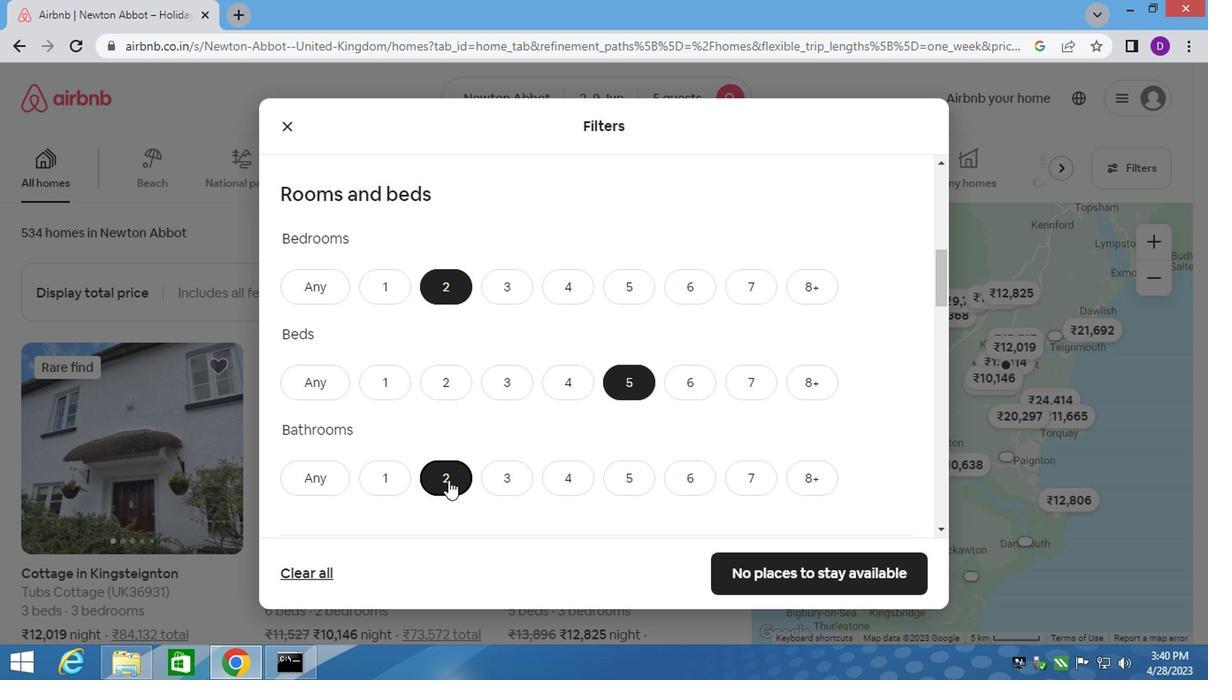 
Action: Mouse moved to (349, 398)
Screenshot: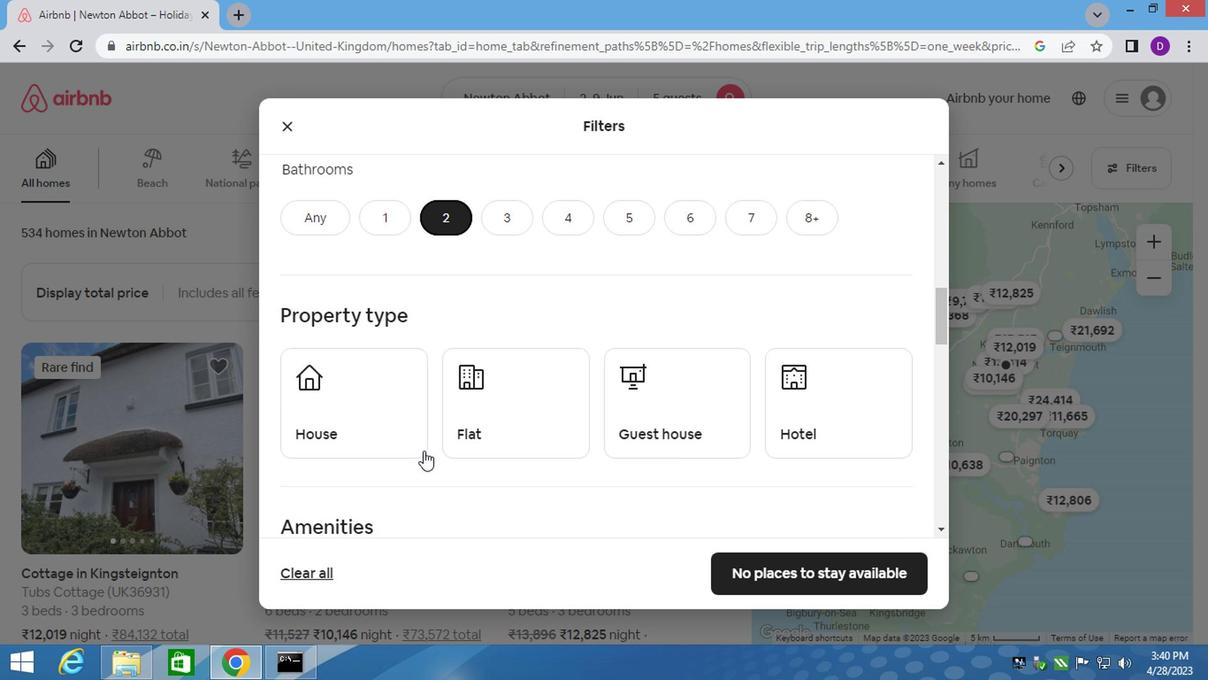 
Action: Mouse pressed left at (349, 398)
Screenshot: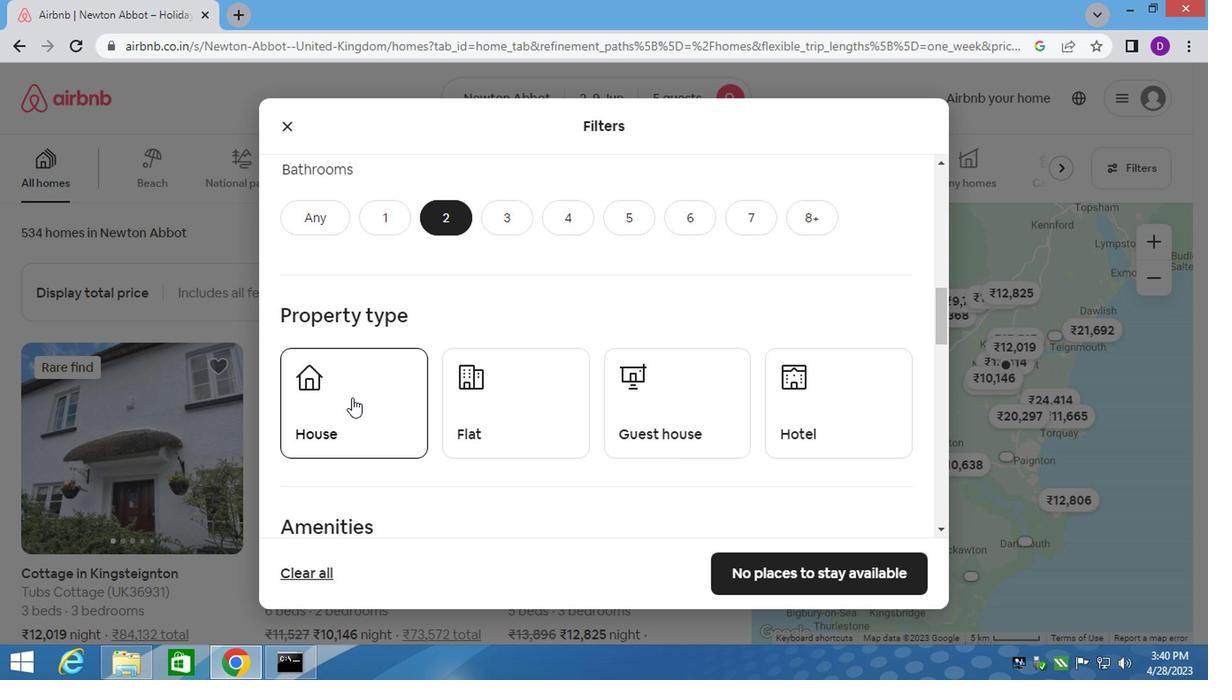 
Action: Mouse moved to (510, 411)
Screenshot: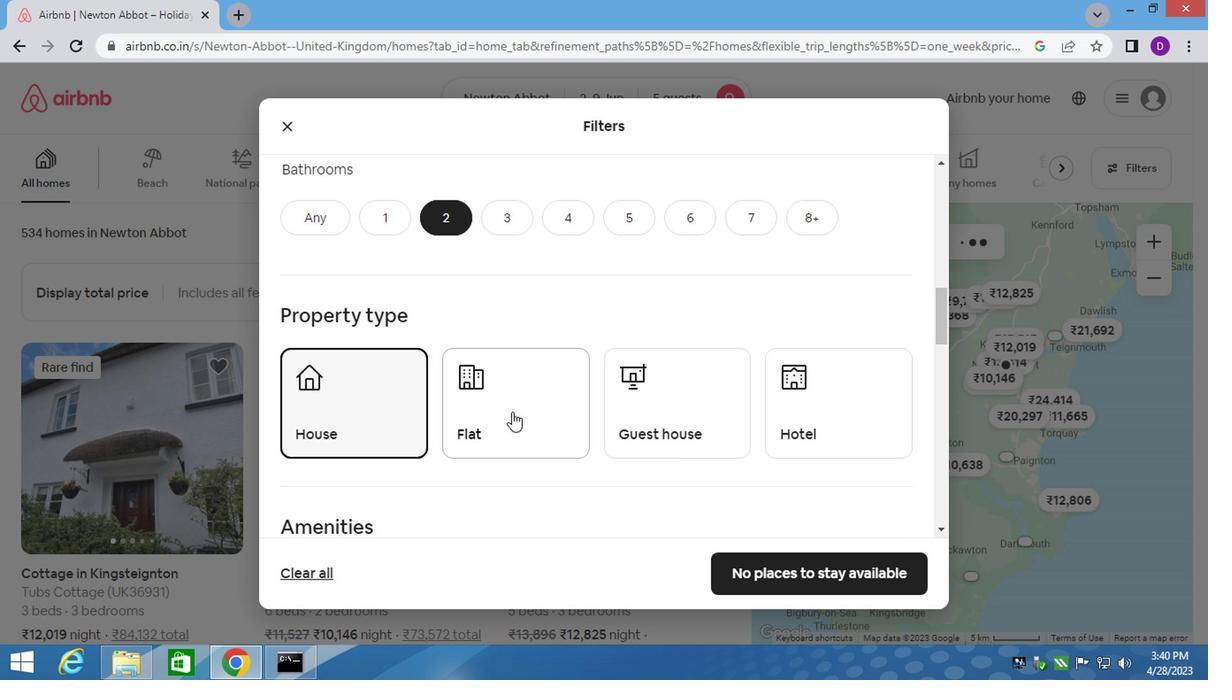 
Action: Mouse pressed left at (510, 411)
Screenshot: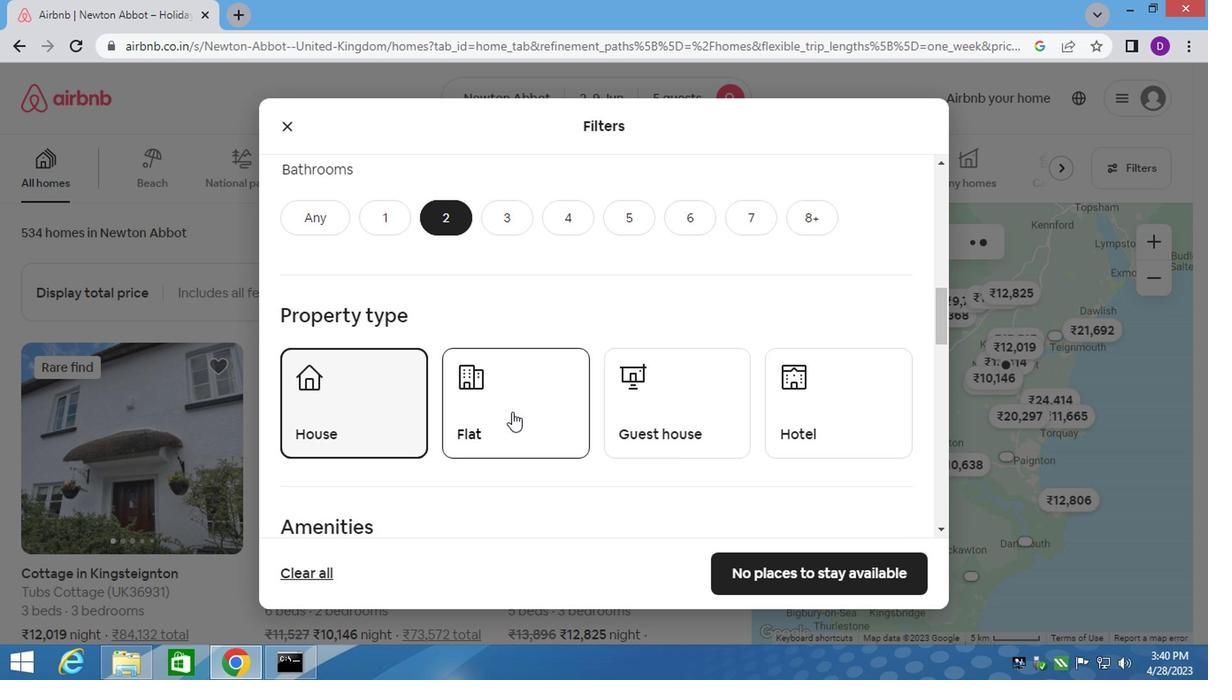 
Action: Mouse moved to (651, 403)
Screenshot: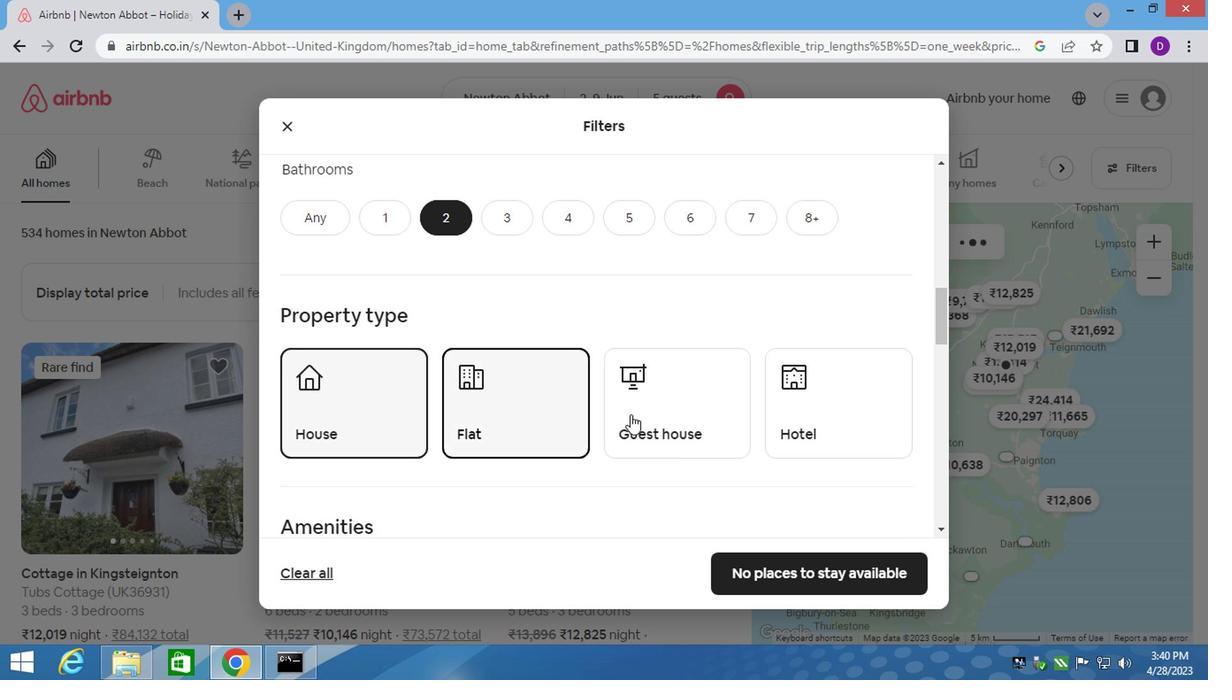 
Action: Mouse pressed left at (651, 403)
Screenshot: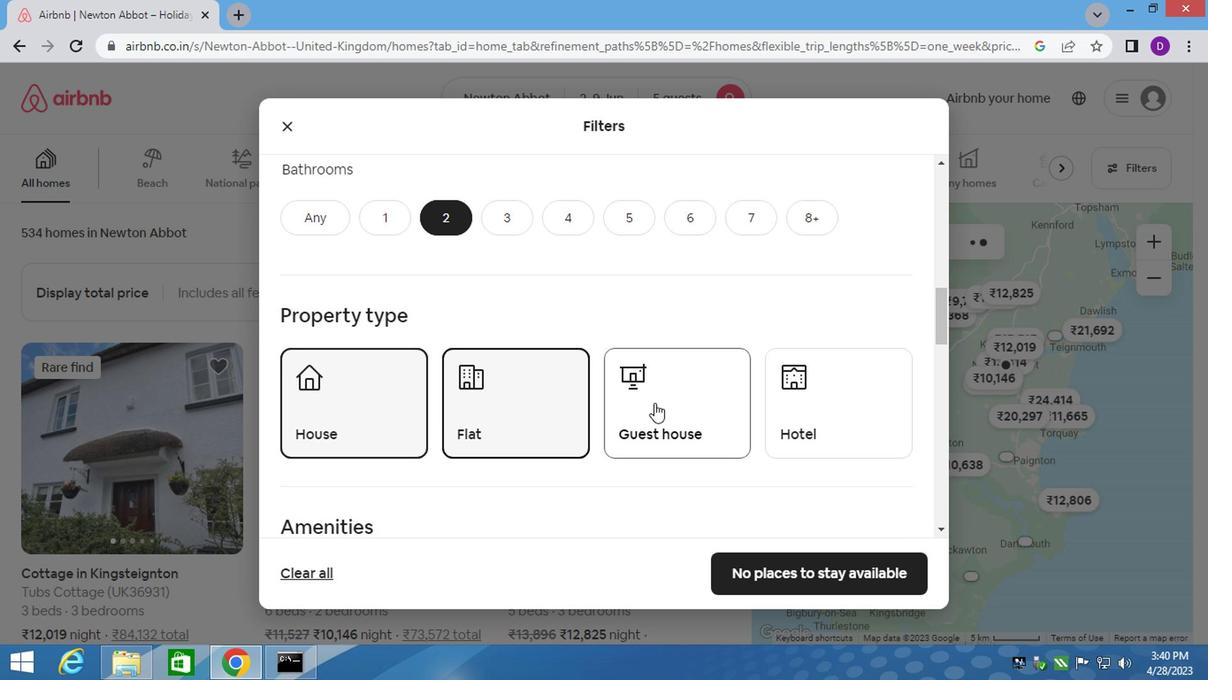 
Action: Mouse moved to (605, 398)
Screenshot: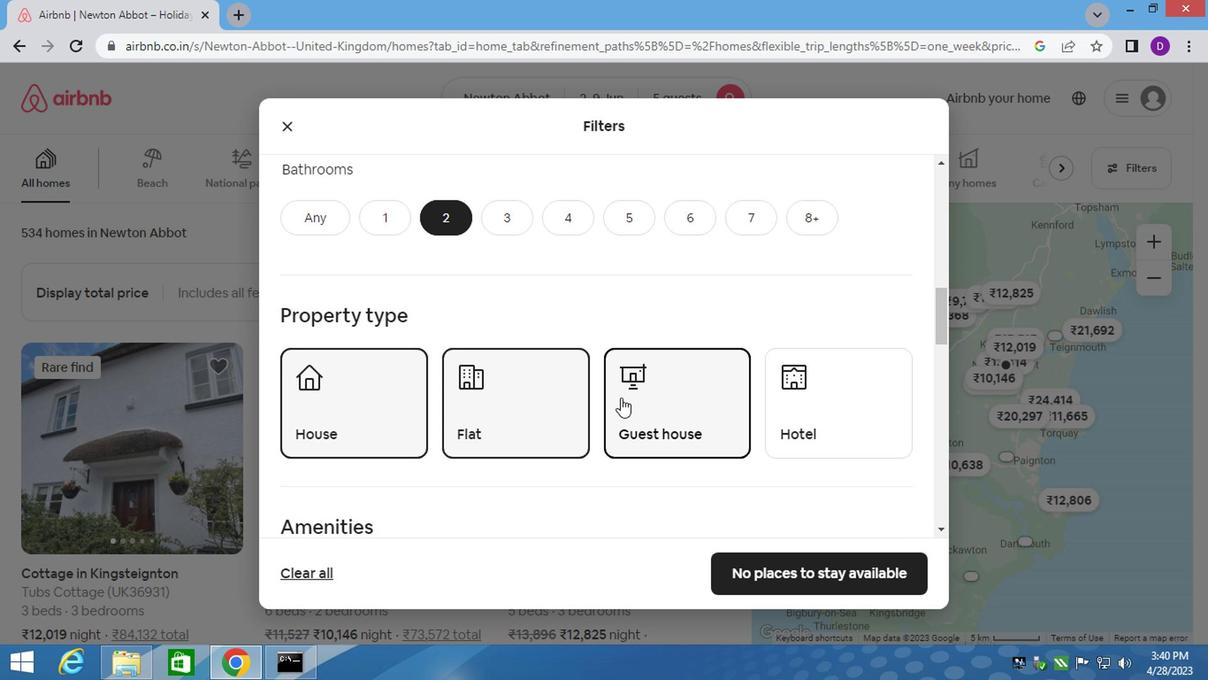 
Action: Mouse scrolled (605, 397) with delta (0, 0)
Screenshot: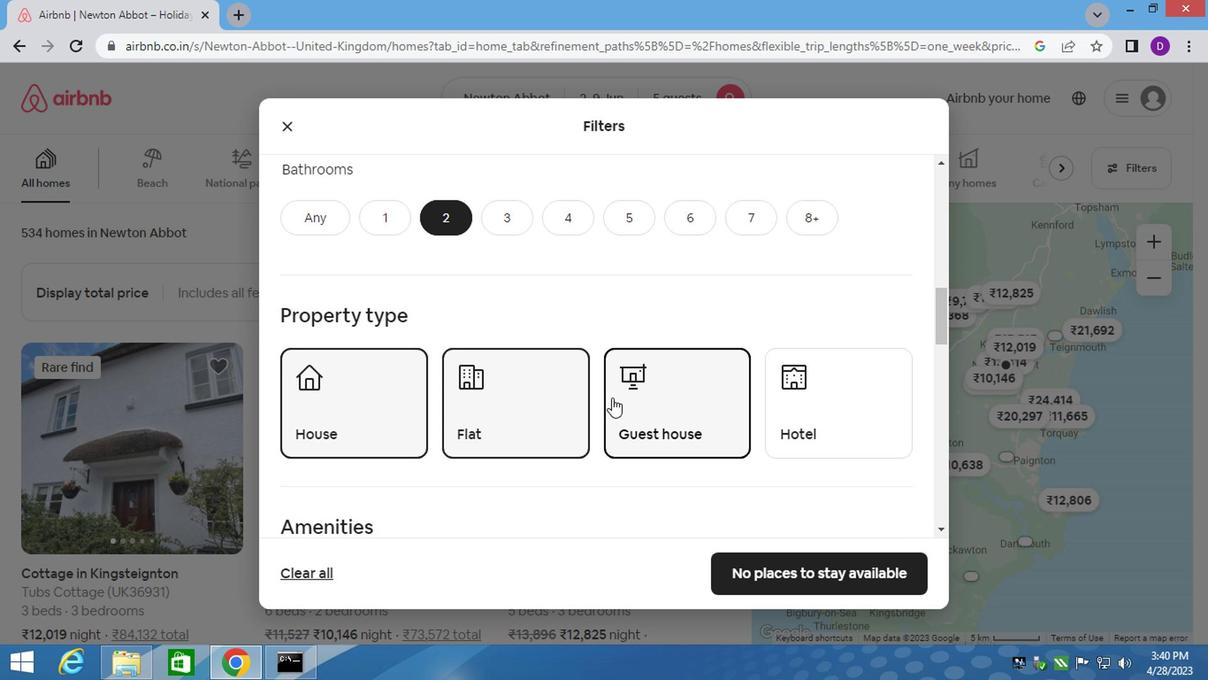 
Action: Mouse scrolled (605, 397) with delta (0, 0)
Screenshot: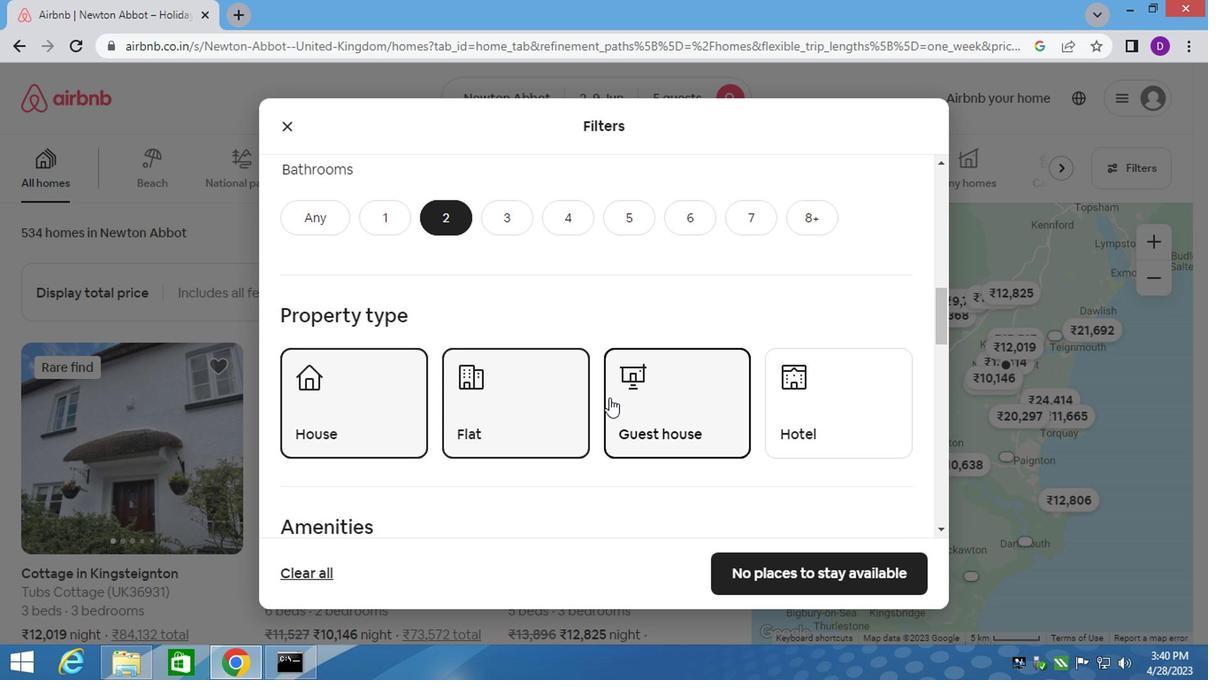 
Action: Mouse scrolled (605, 397) with delta (0, 0)
Screenshot: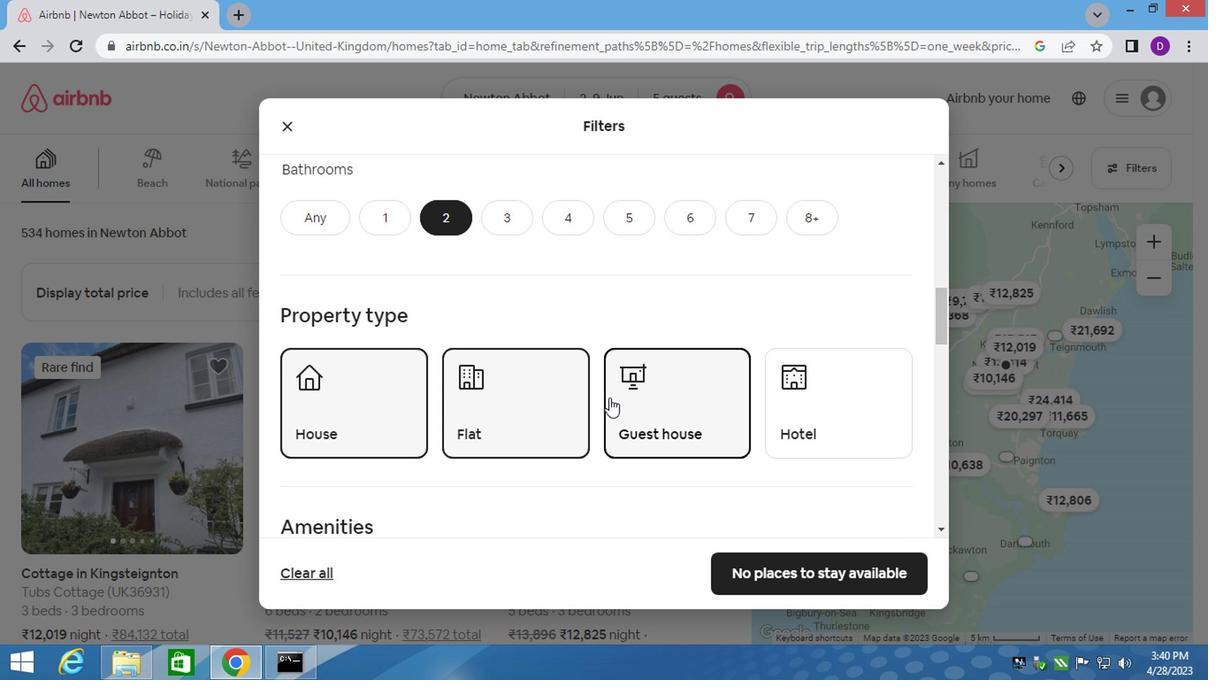
Action: Mouse scrolled (605, 397) with delta (0, 0)
Screenshot: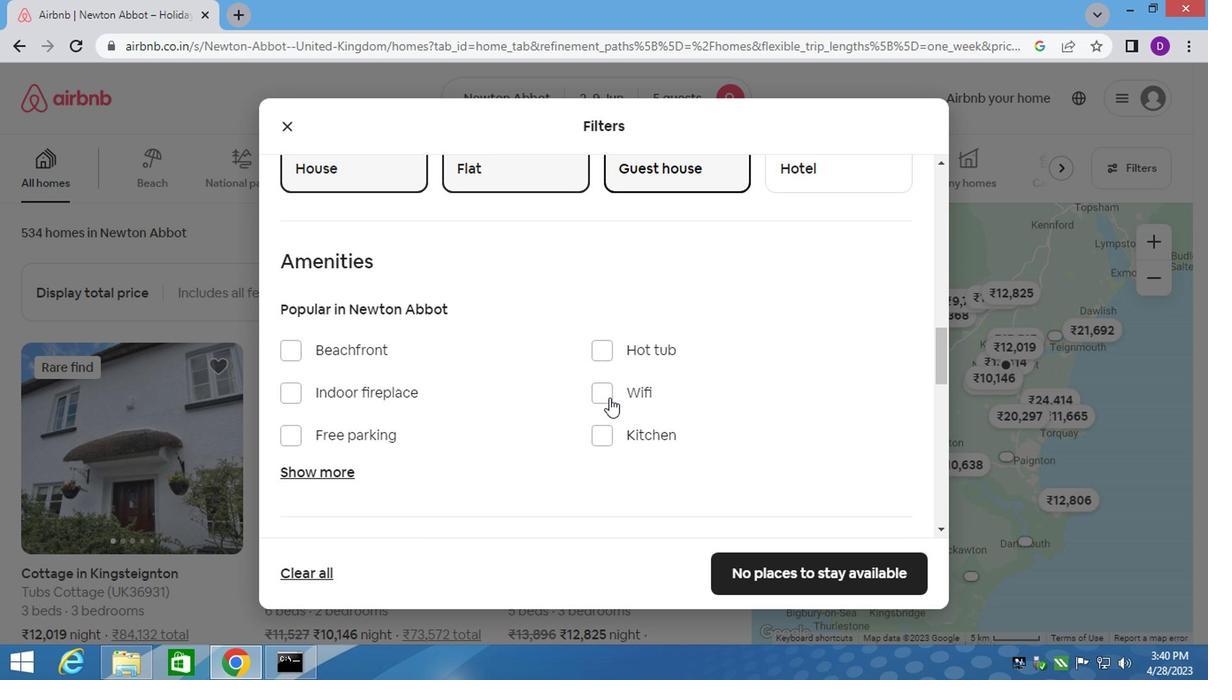 
Action: Mouse scrolled (605, 397) with delta (0, 0)
Screenshot: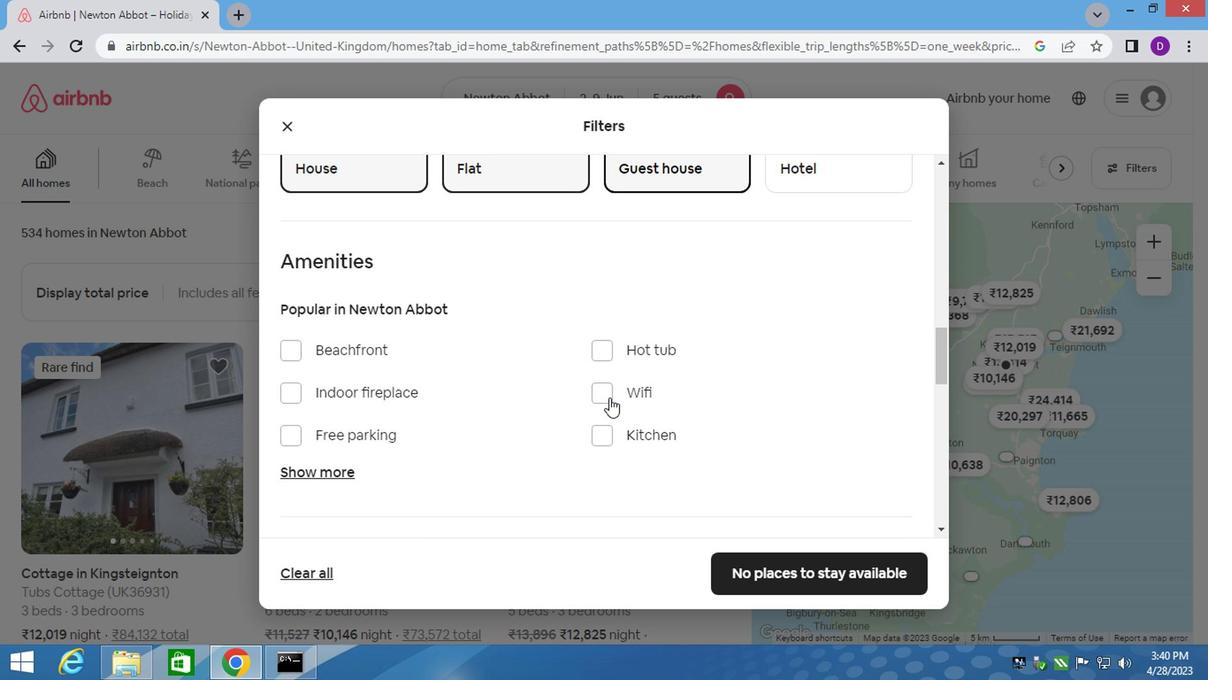 
Action: Mouse scrolled (605, 397) with delta (0, 0)
Screenshot: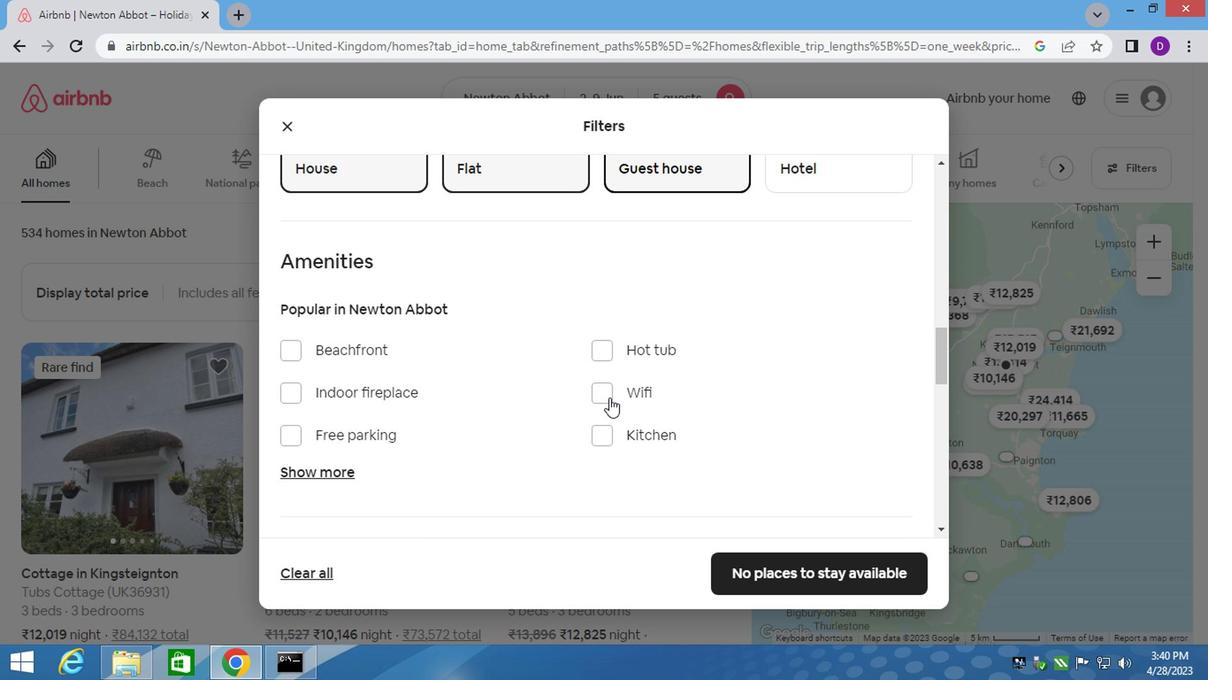 
Action: Mouse moved to (853, 406)
Screenshot: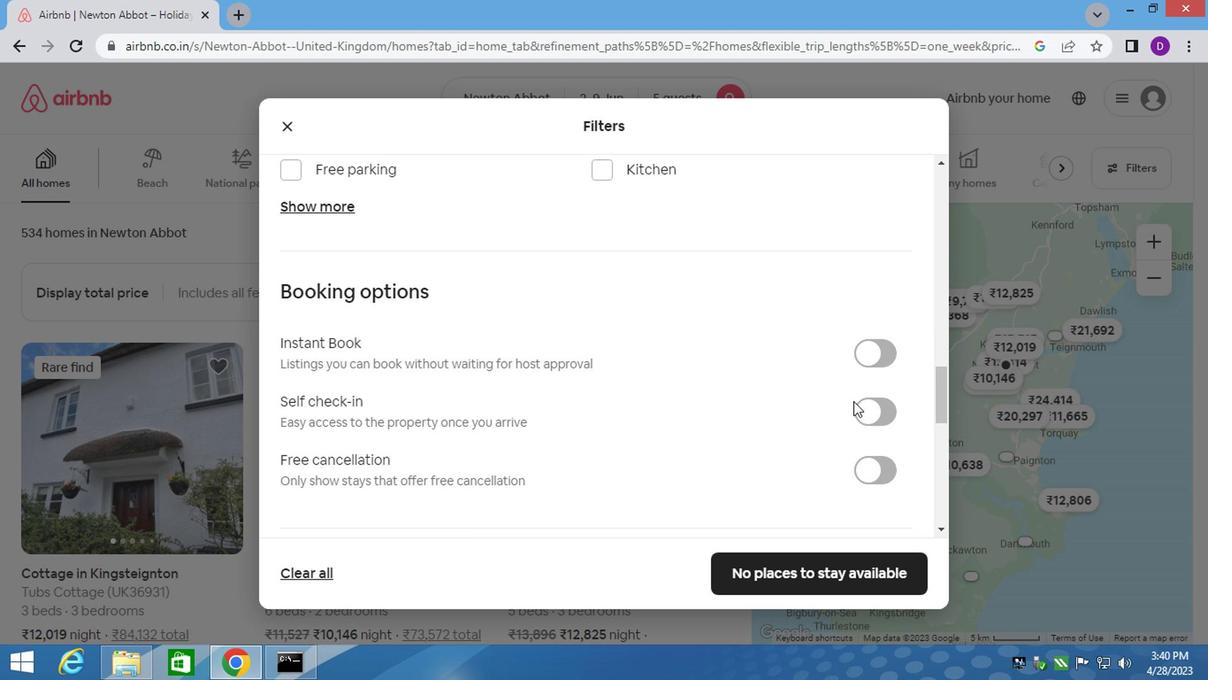 
Action: Mouse pressed left at (853, 406)
Screenshot: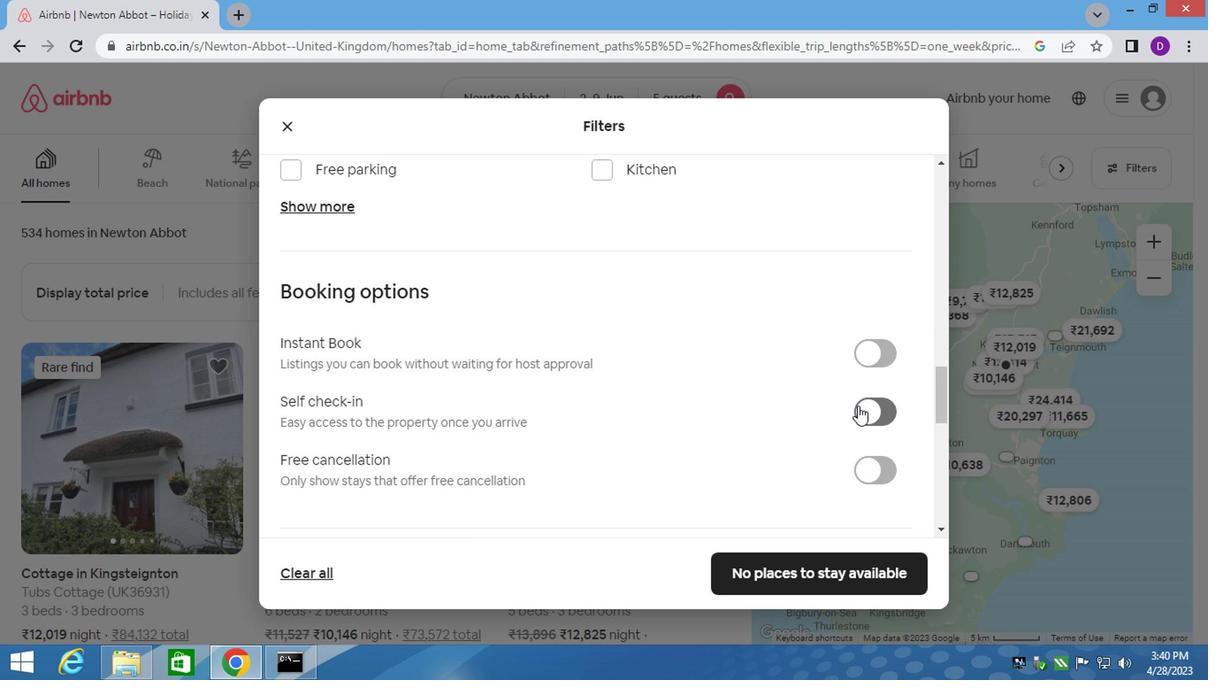 
Action: Mouse moved to (589, 402)
Screenshot: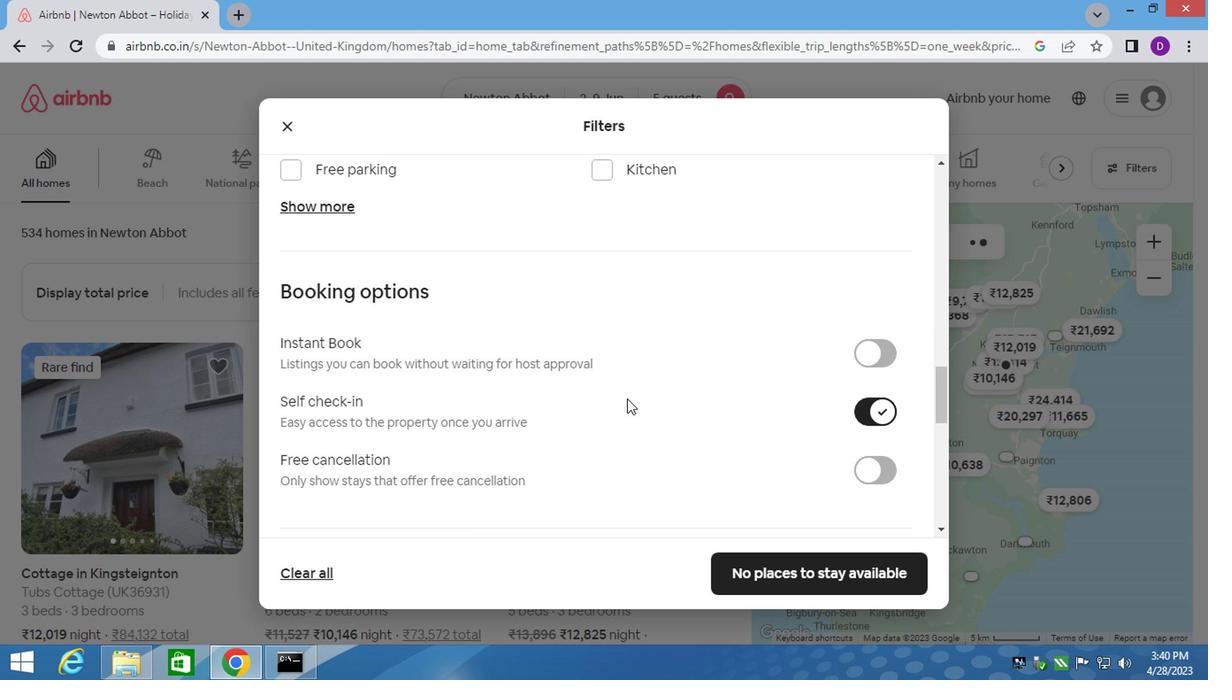 
Action: Mouse scrolled (591, 401) with delta (0, -1)
Screenshot: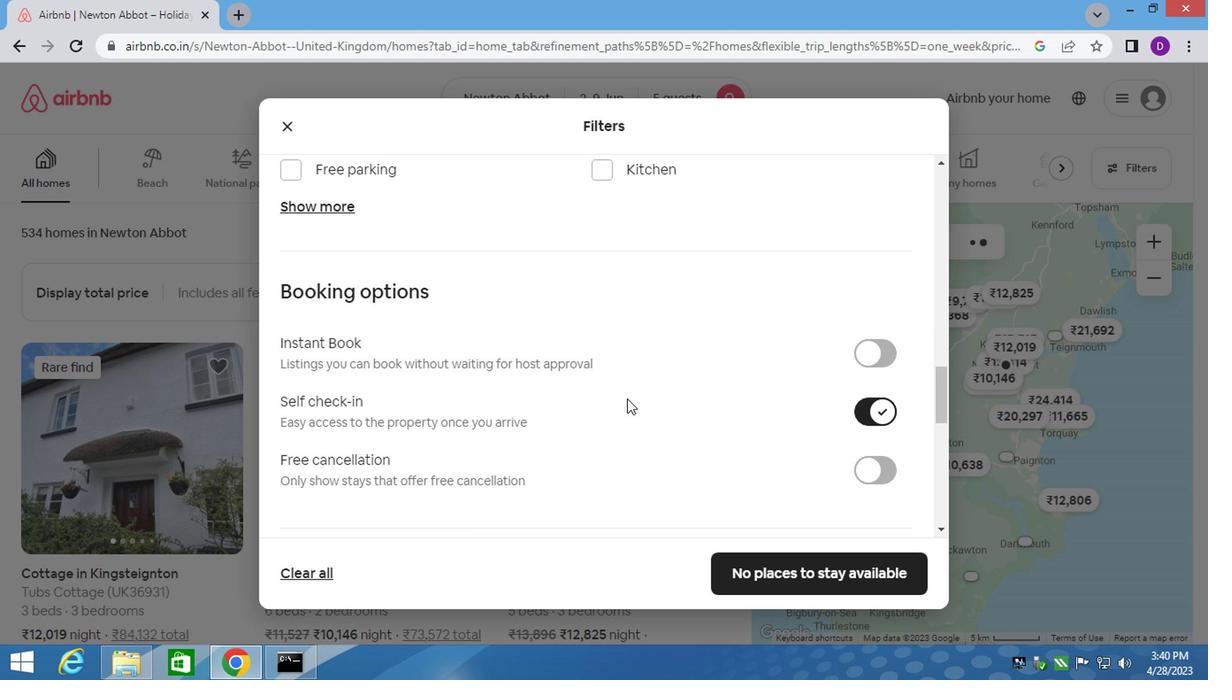 
Action: Mouse moved to (589, 402)
Screenshot: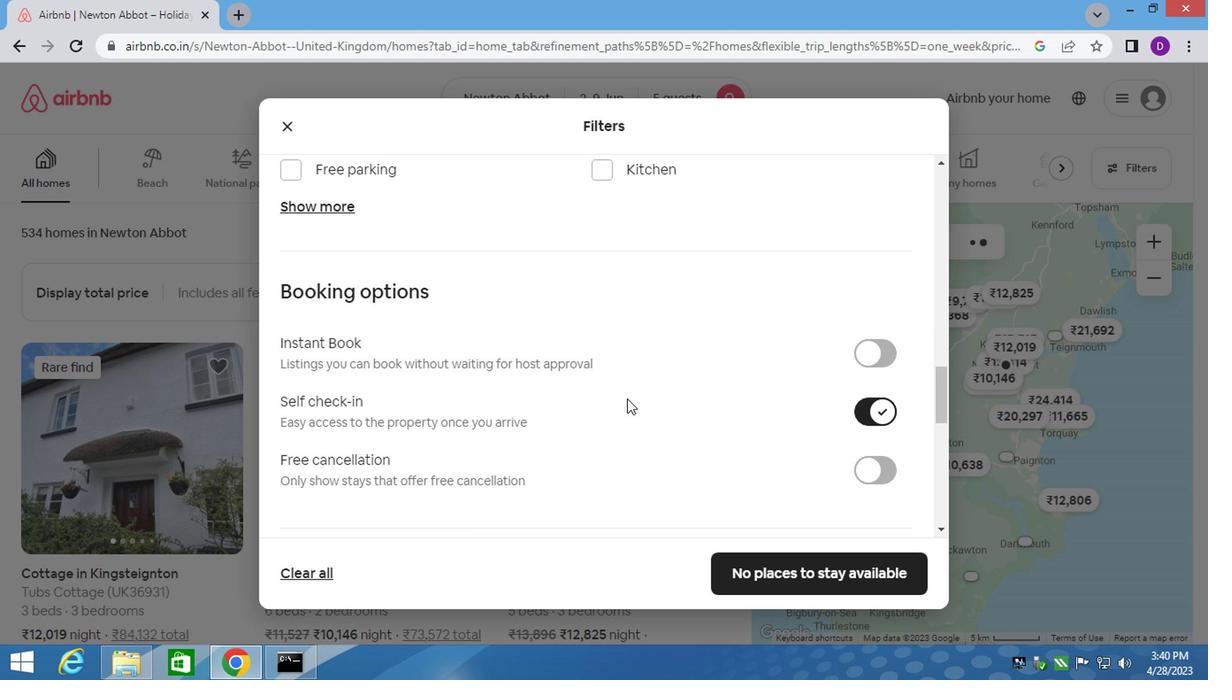 
Action: Mouse scrolled (589, 402) with delta (0, 0)
Screenshot: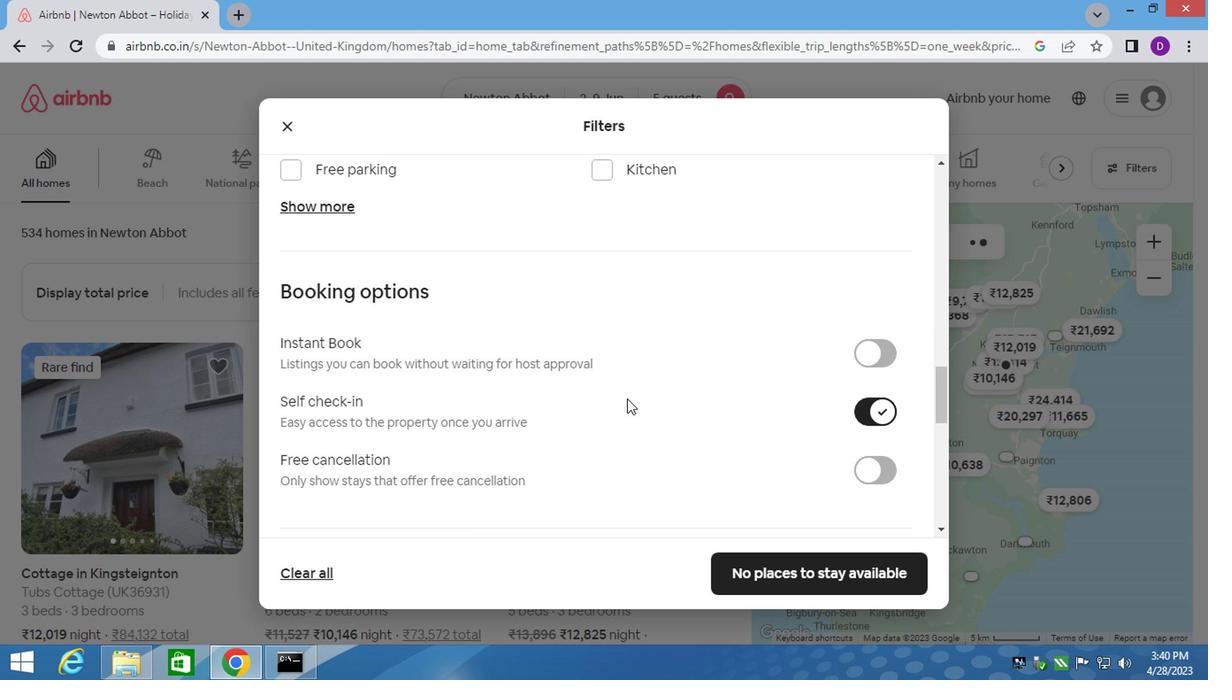 
Action: Mouse scrolled (589, 402) with delta (0, 0)
Screenshot: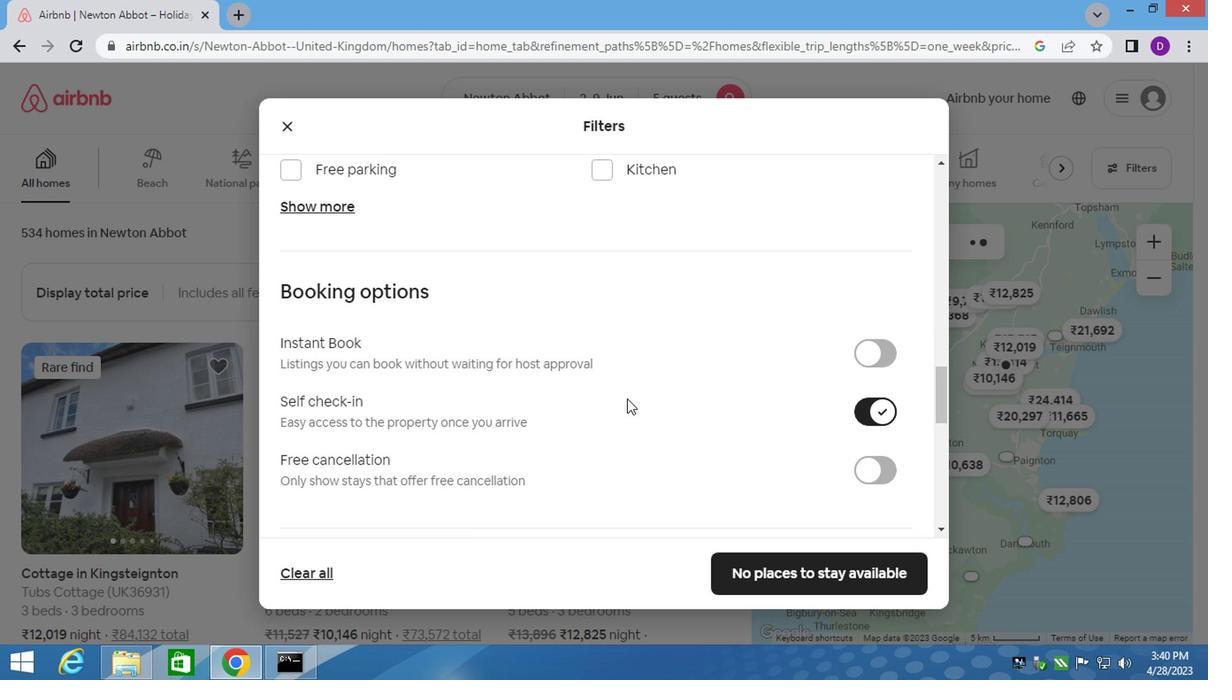 
Action: Mouse scrolled (589, 402) with delta (0, 0)
Screenshot: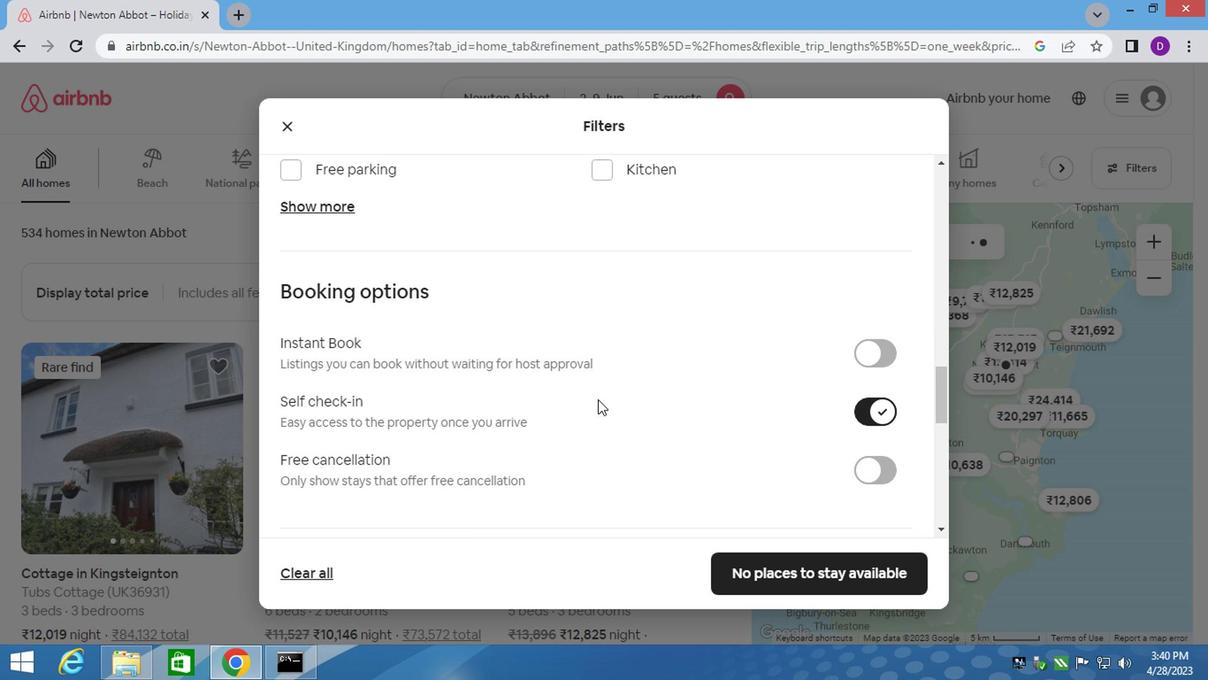 
Action: Mouse scrolled (589, 402) with delta (0, 0)
Screenshot: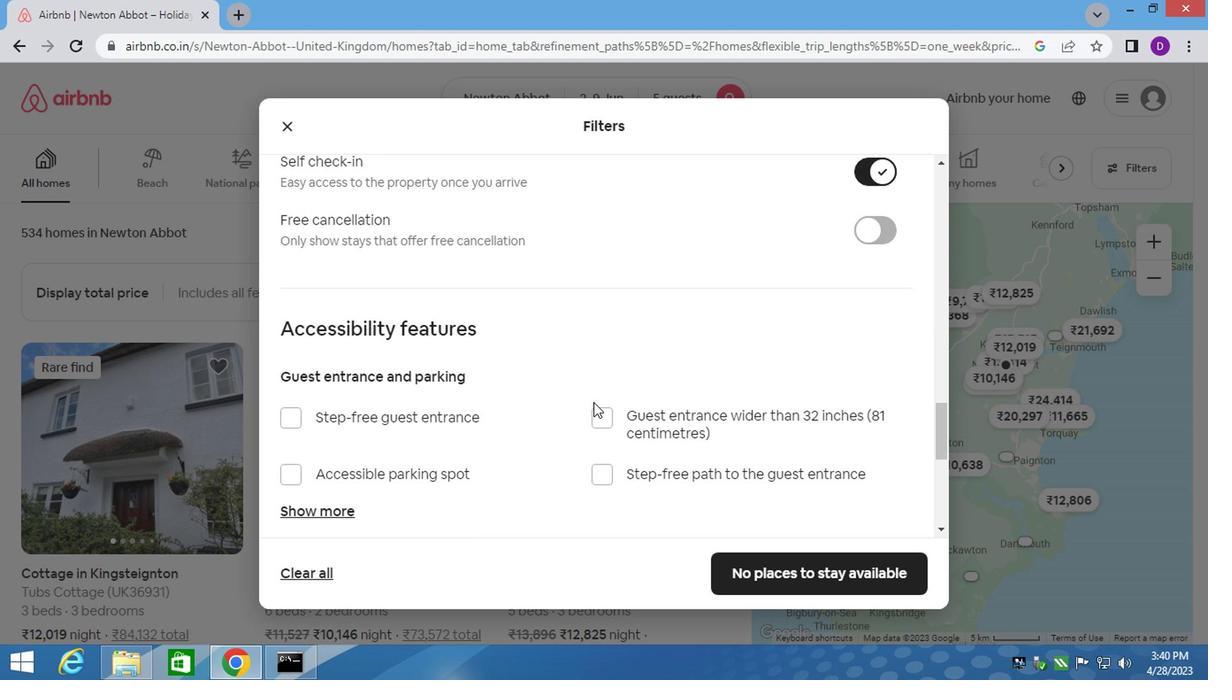 
Action: Mouse scrolled (589, 402) with delta (0, 0)
Screenshot: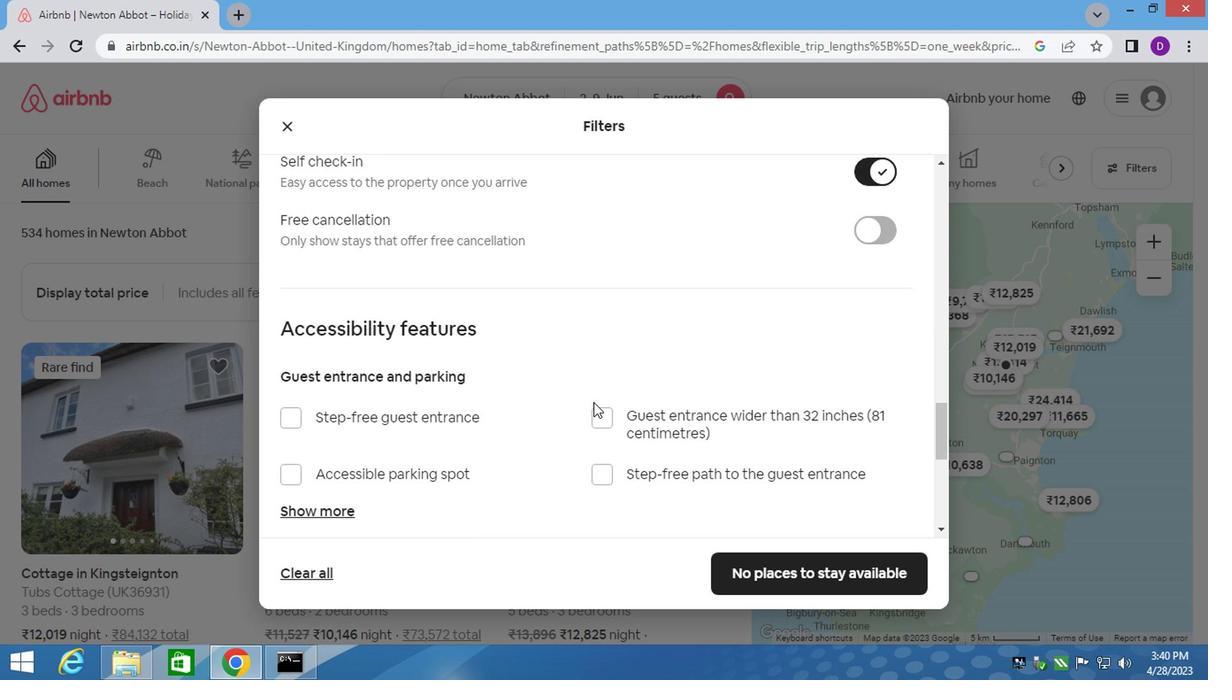 
Action: Mouse scrolled (589, 402) with delta (0, 0)
Screenshot: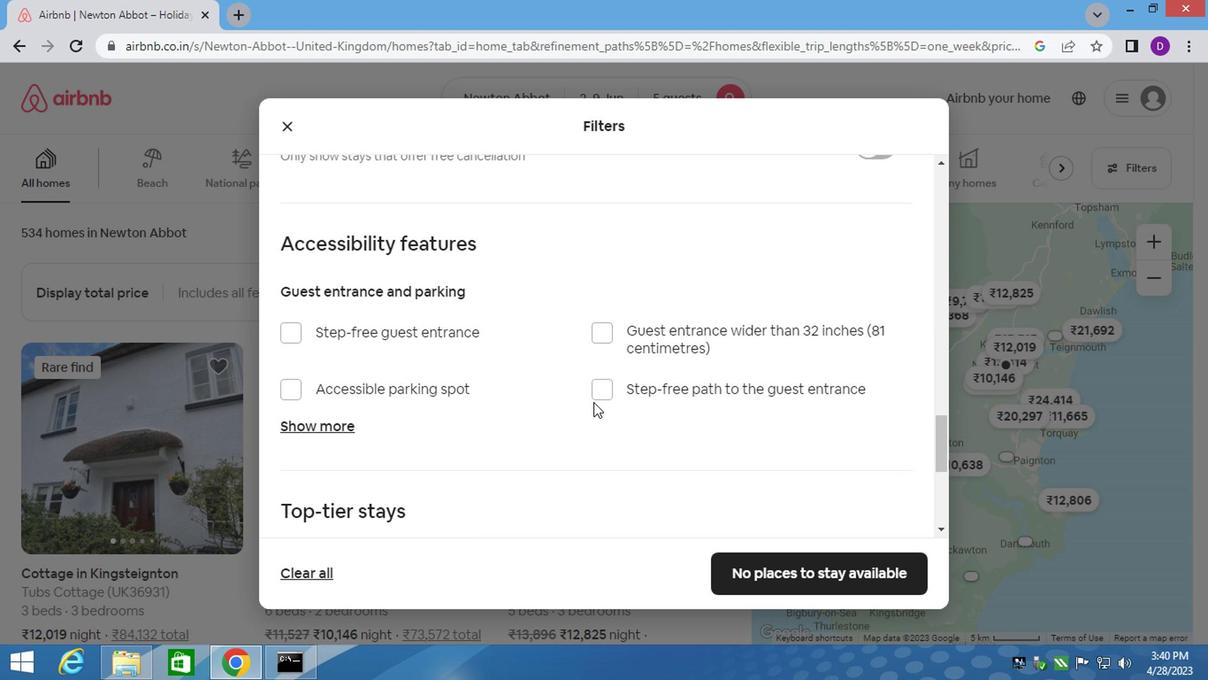 
Action: Mouse scrolled (589, 402) with delta (0, 0)
Screenshot: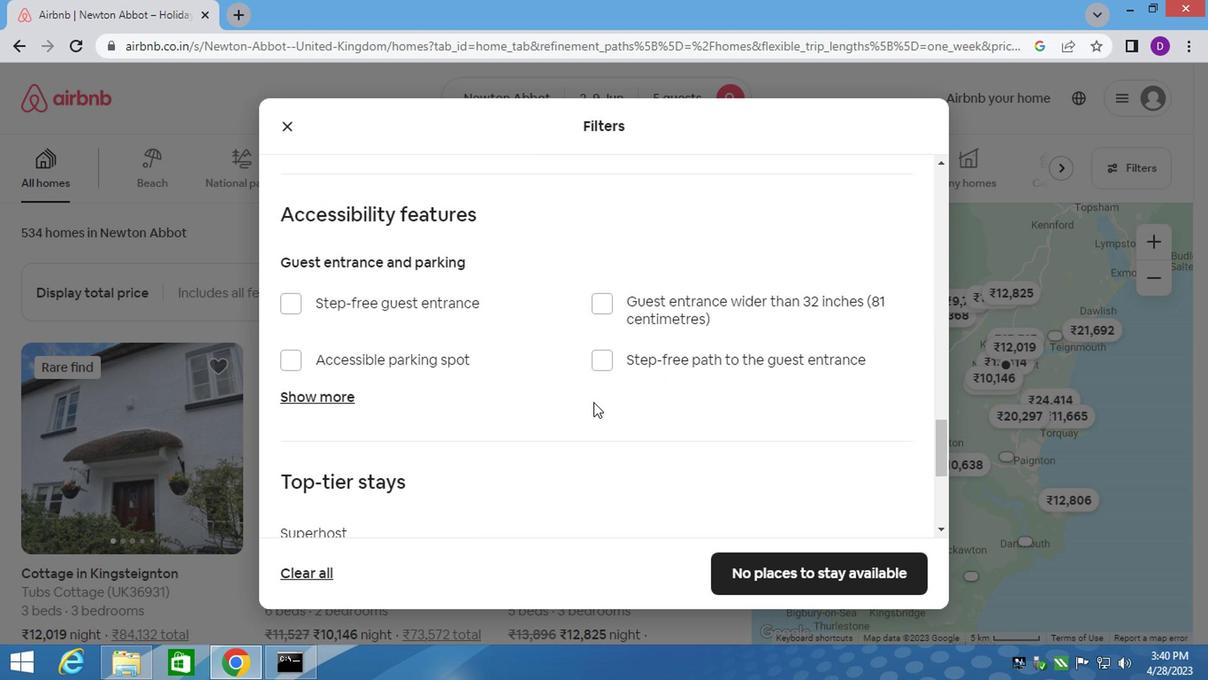 
Action: Mouse scrolled (589, 402) with delta (0, 0)
Screenshot: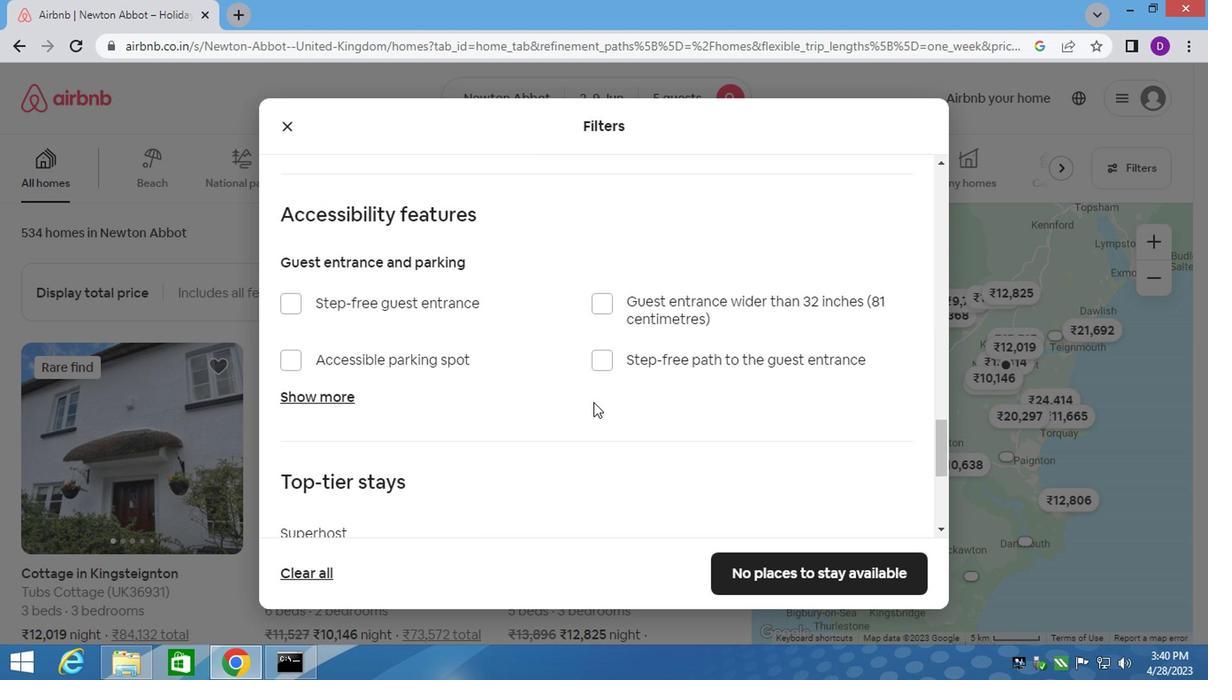 
Action: Mouse scrolled (589, 402) with delta (0, 0)
Screenshot: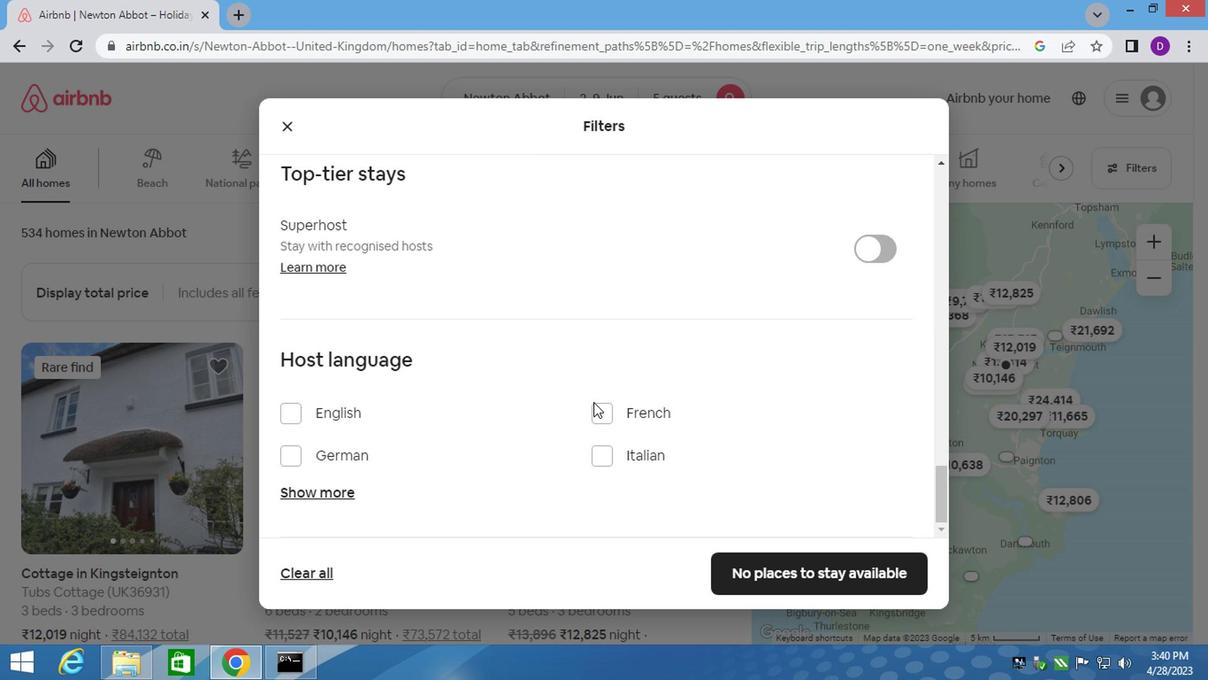 
Action: Mouse scrolled (589, 402) with delta (0, 0)
Screenshot: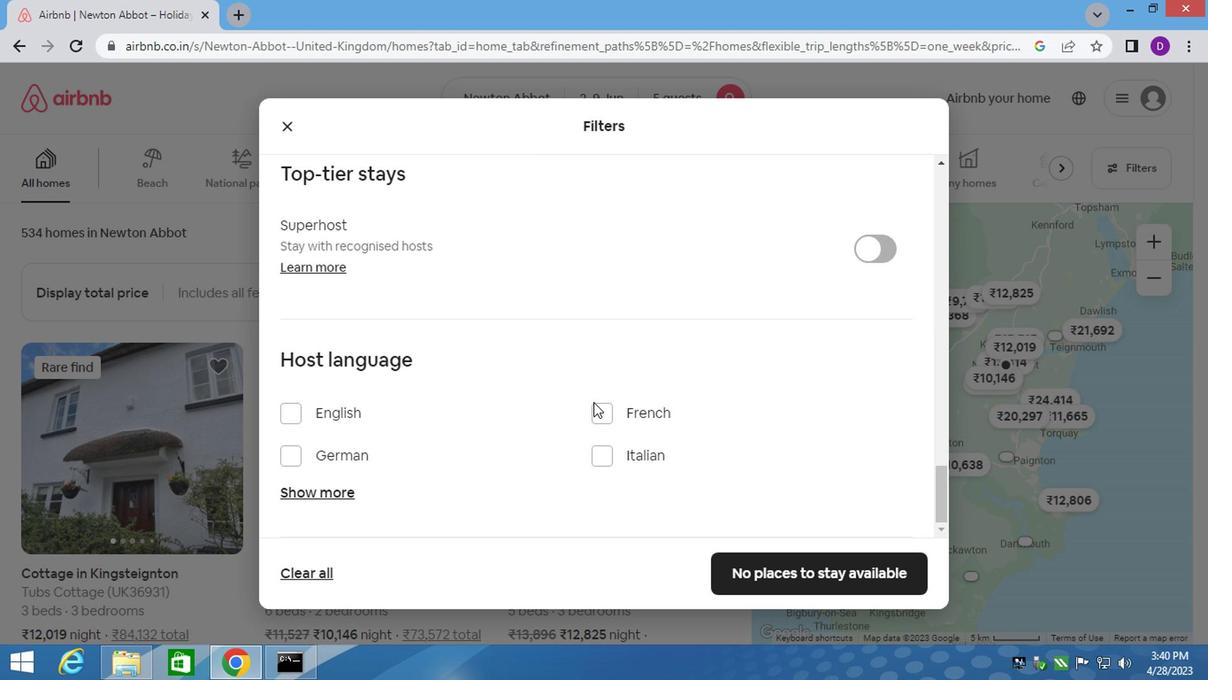 
Action: Mouse scrolled (589, 402) with delta (0, 0)
Screenshot: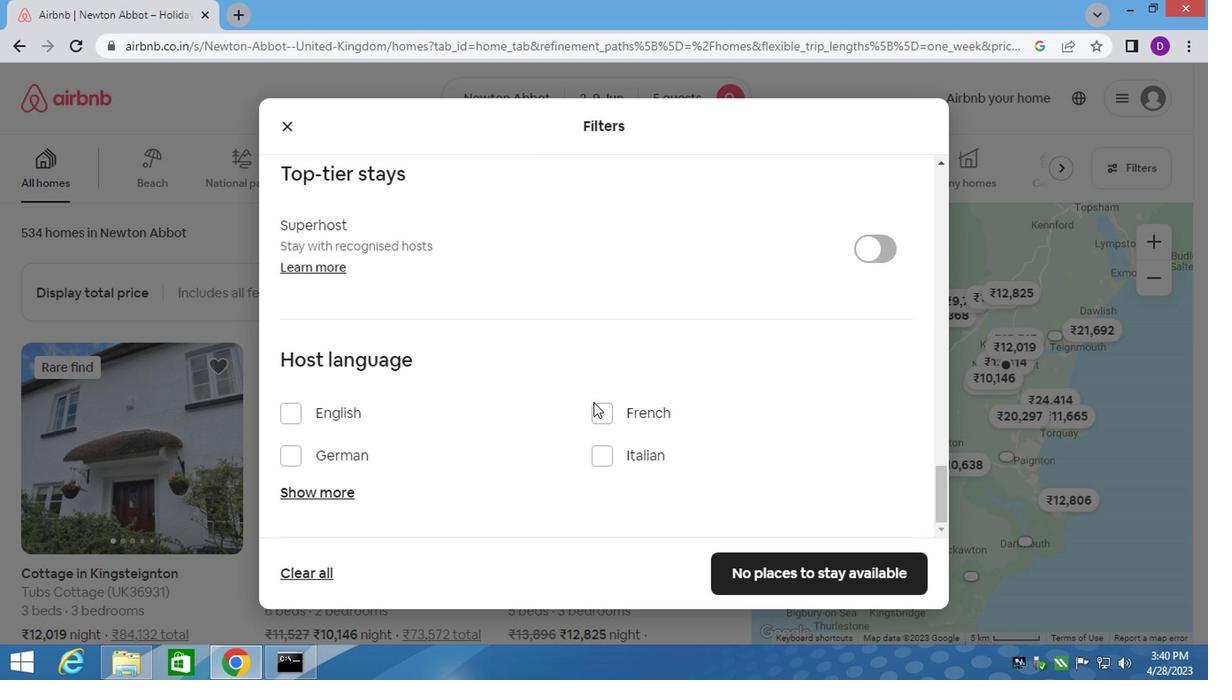 
Action: Mouse scrolled (589, 402) with delta (0, 0)
Screenshot: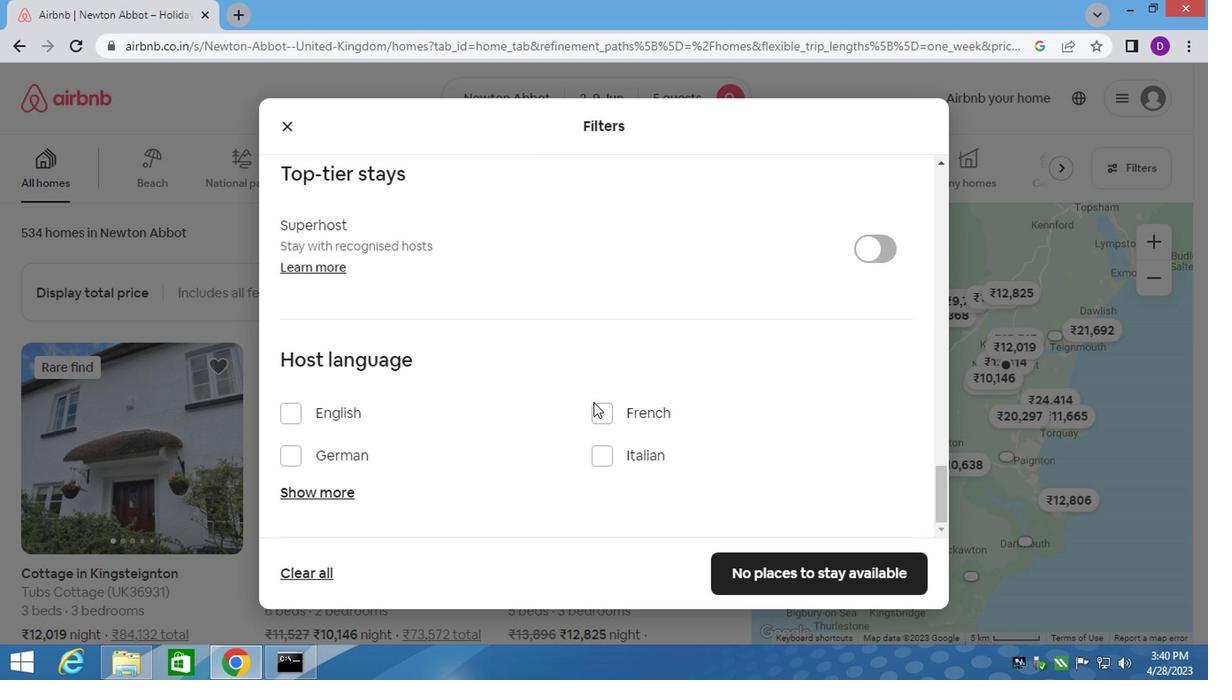 
Action: Mouse moved to (286, 415)
Screenshot: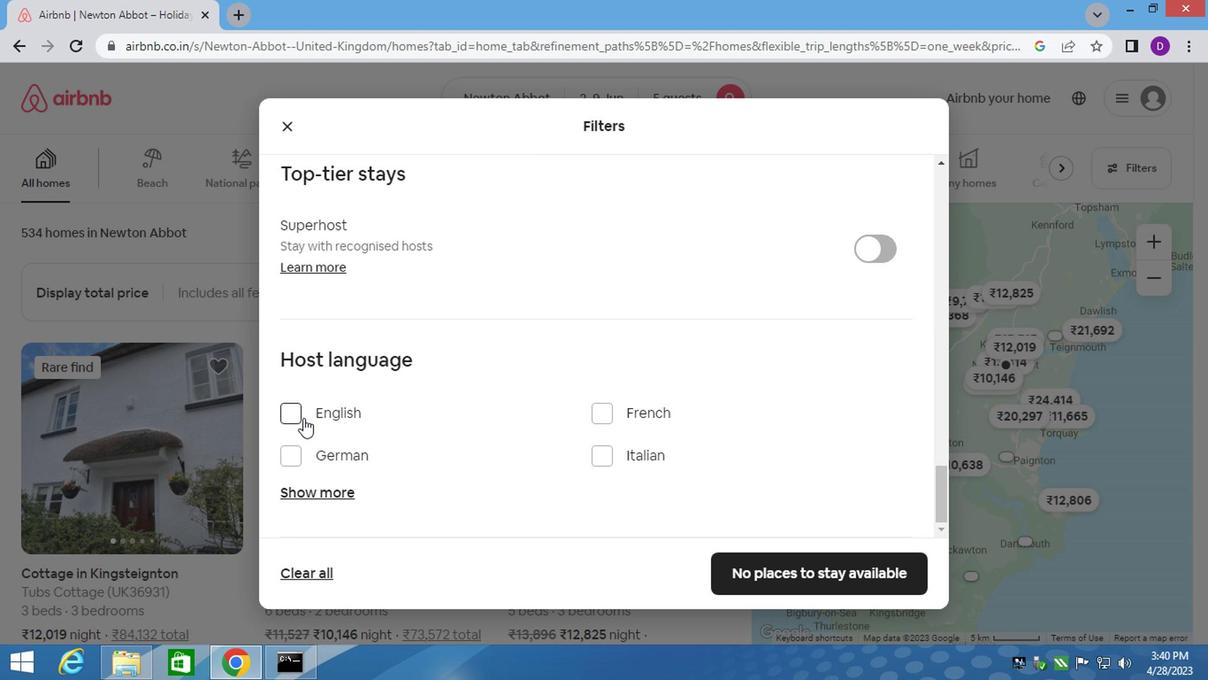 
Action: Mouse pressed left at (286, 415)
Screenshot: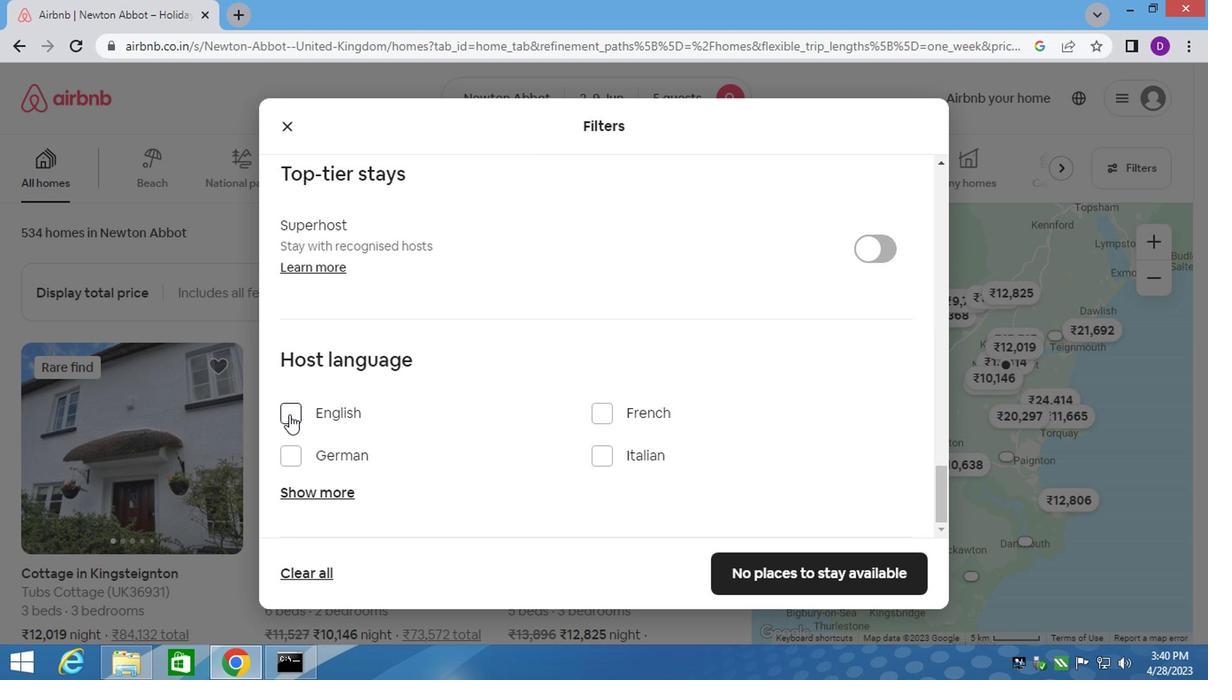 
Action: Mouse moved to (784, 555)
Screenshot: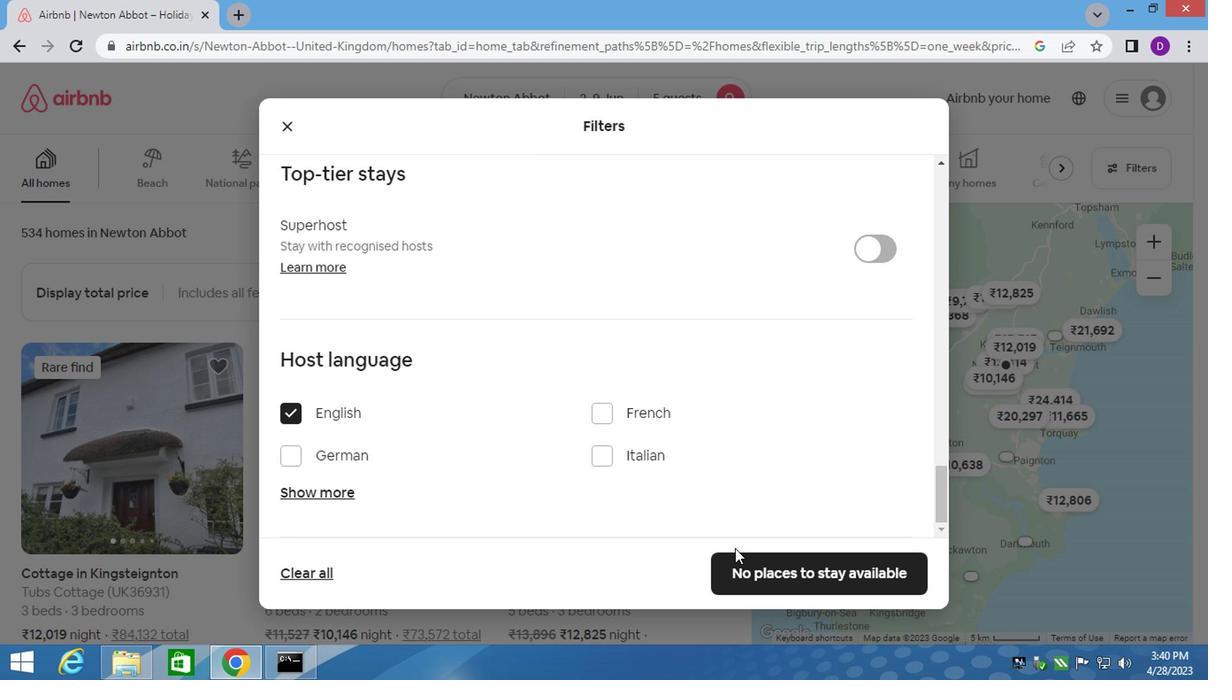 
Action: Mouse pressed left at (784, 555)
Screenshot: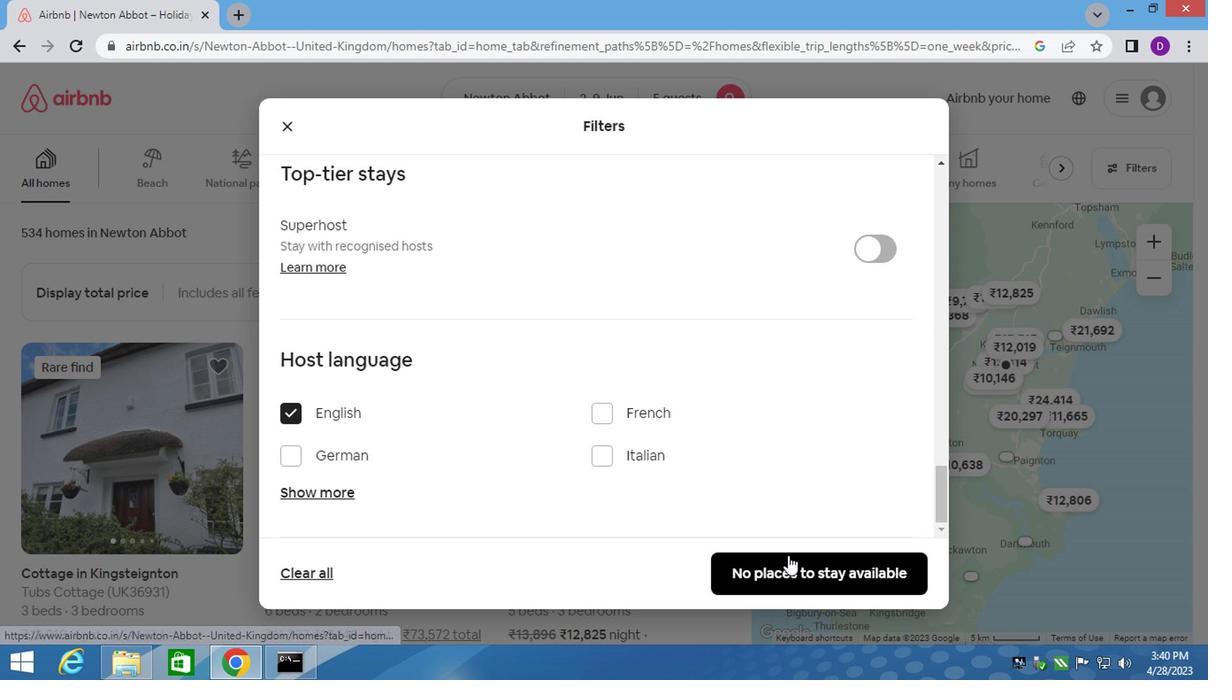 
